 Task: Find connections with filter location Shihezi with filter topic #Industrieswith filter profile language Potuguese with filter current company Legato Health Technologies with filter school ST. THOMAS COLLEGE, THRISSUR with filter industry Hotels and Motels with filter service category Project Management with filter keywords title Wait Staff Manager
Action: Mouse moved to (518, 70)
Screenshot: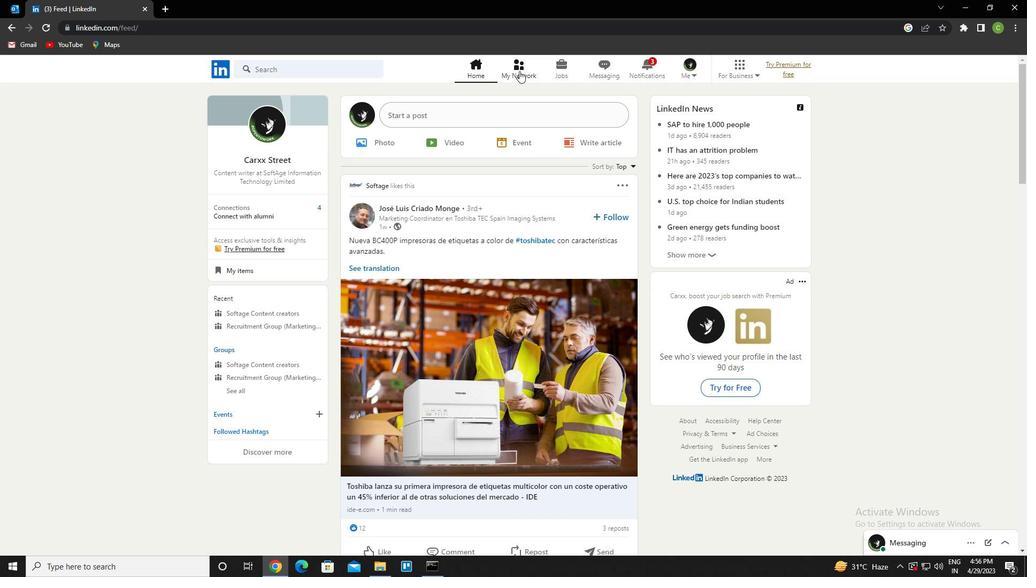
Action: Mouse pressed left at (518, 70)
Screenshot: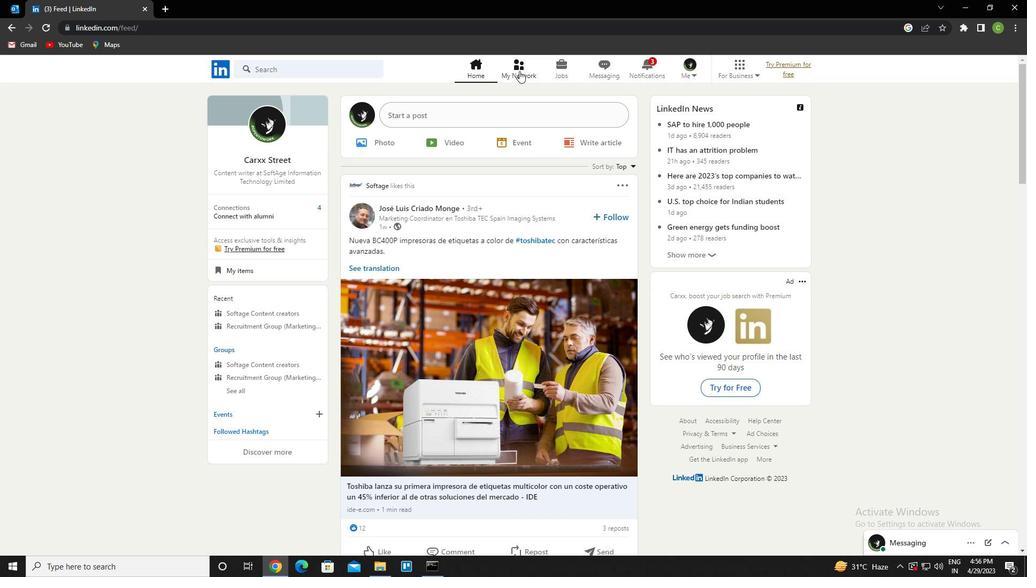 
Action: Mouse moved to (325, 136)
Screenshot: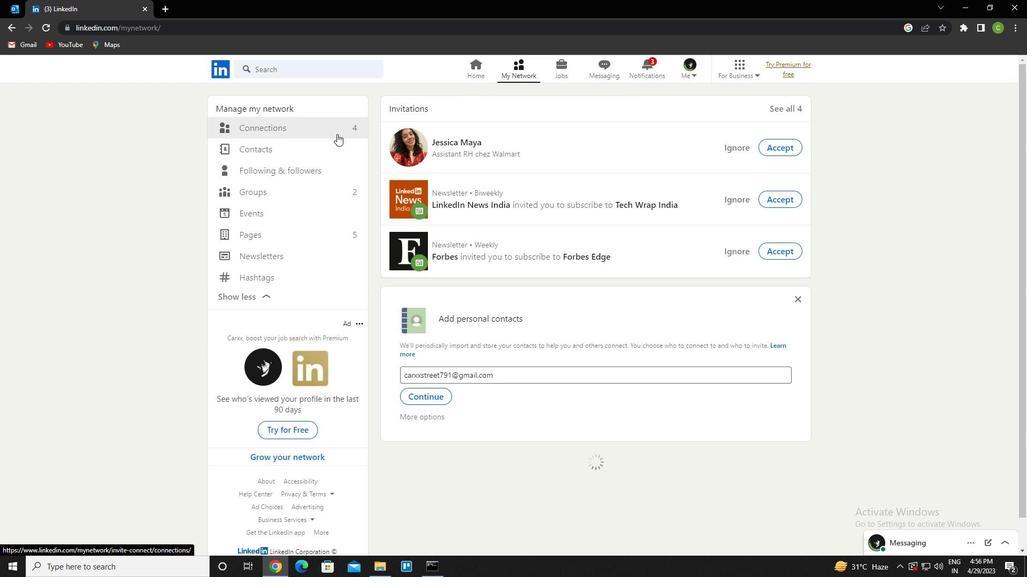 
Action: Mouse pressed left at (325, 136)
Screenshot: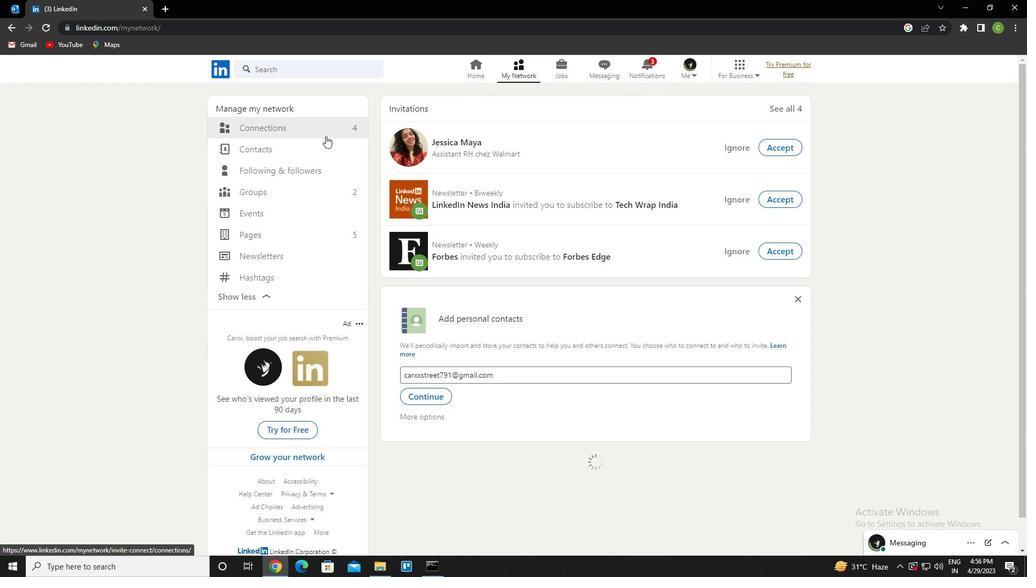 
Action: Mouse moved to (317, 132)
Screenshot: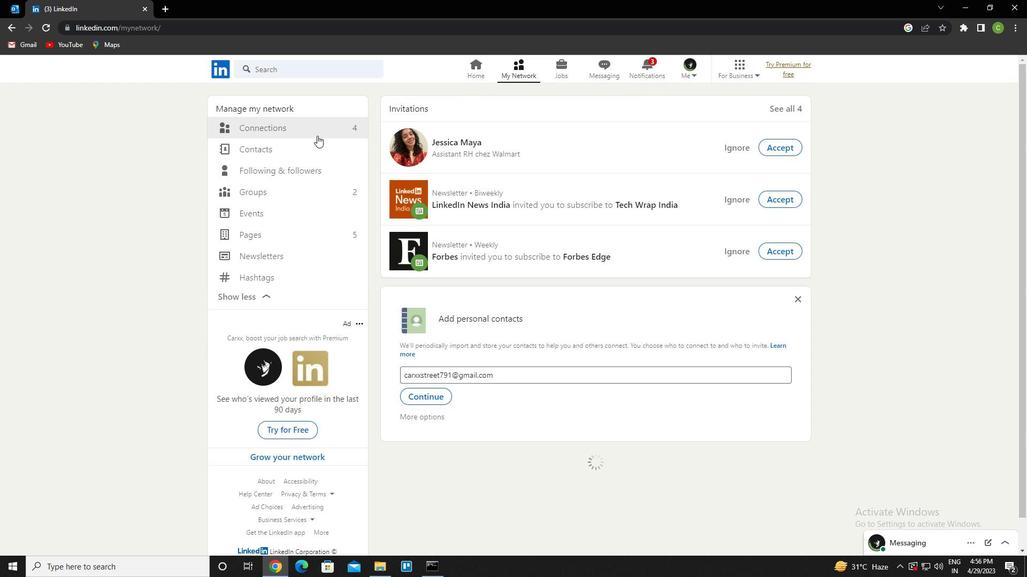 
Action: Mouse pressed left at (317, 132)
Screenshot: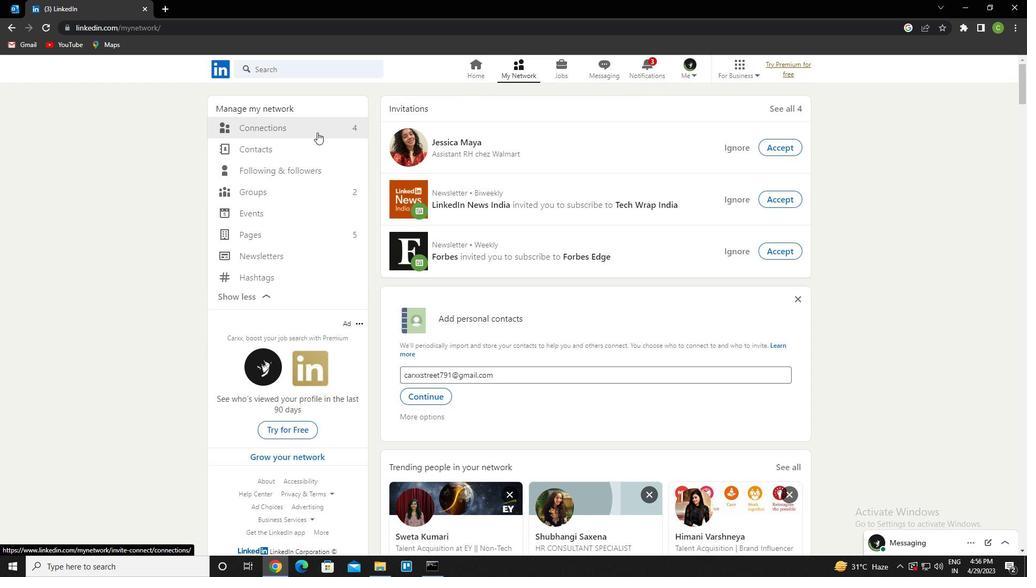 
Action: Mouse moved to (603, 131)
Screenshot: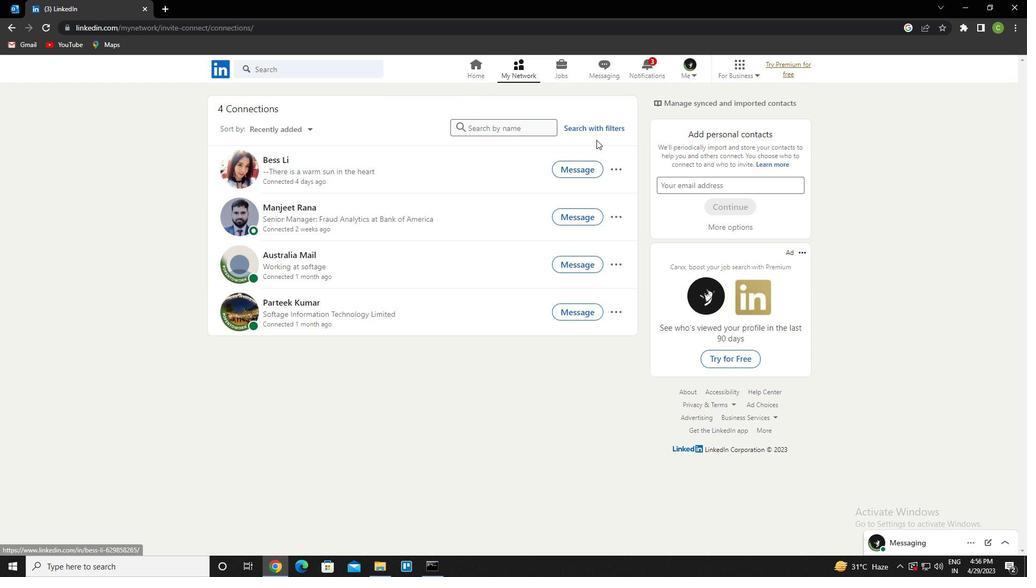 
Action: Mouse pressed left at (603, 131)
Screenshot: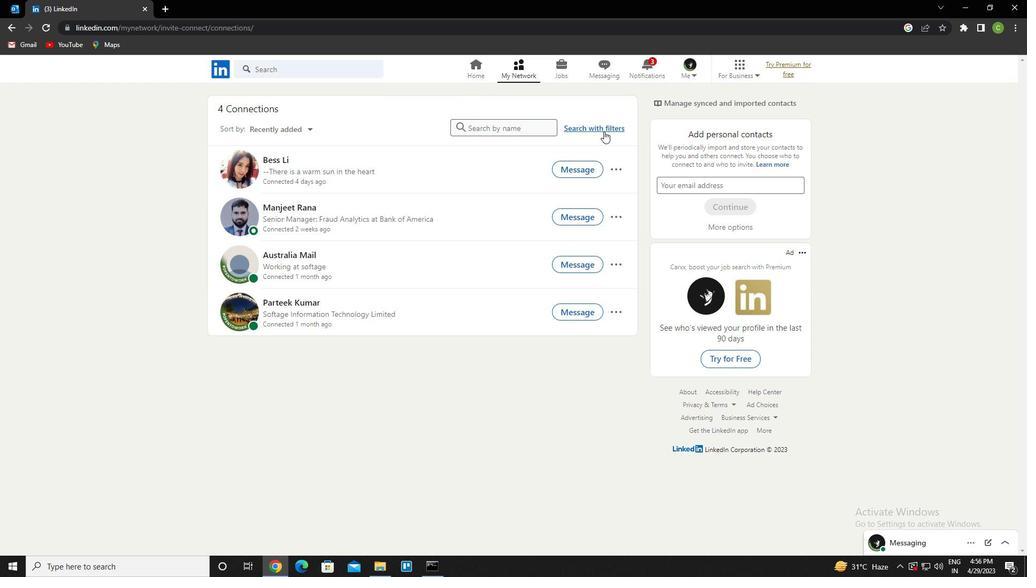 
Action: Mouse moved to (546, 98)
Screenshot: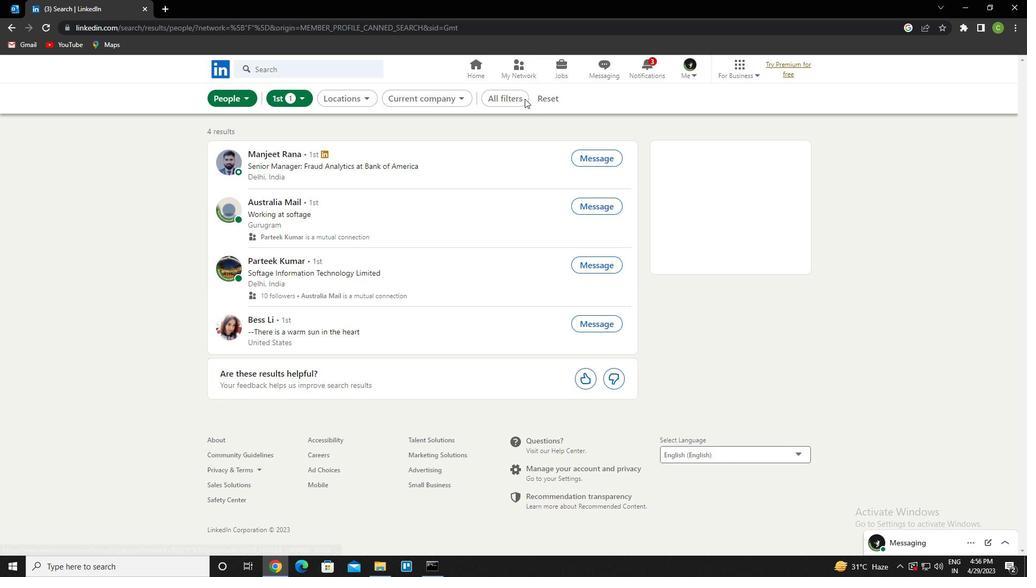 
Action: Mouse pressed left at (546, 98)
Screenshot: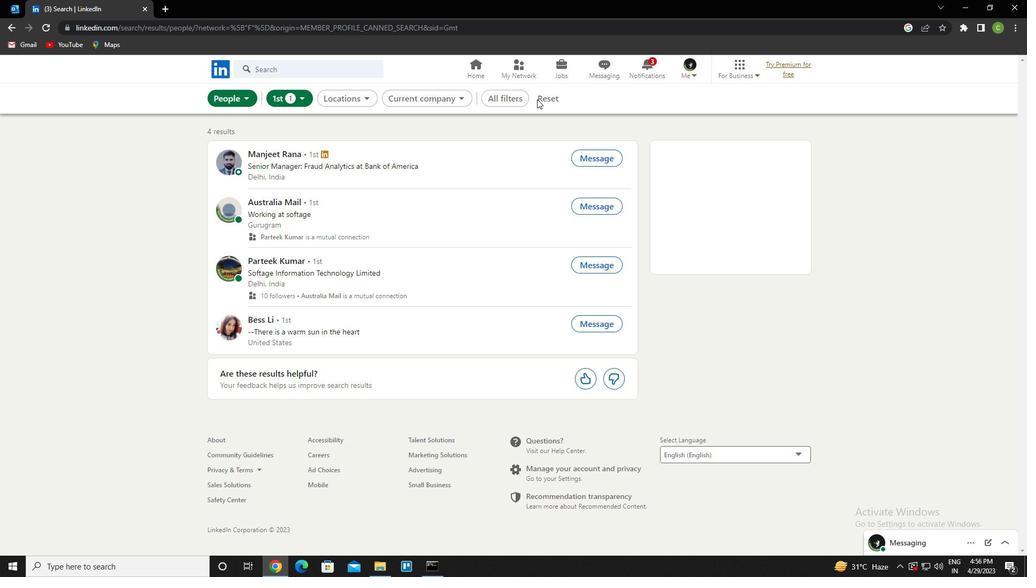 
Action: Mouse moved to (551, 97)
Screenshot: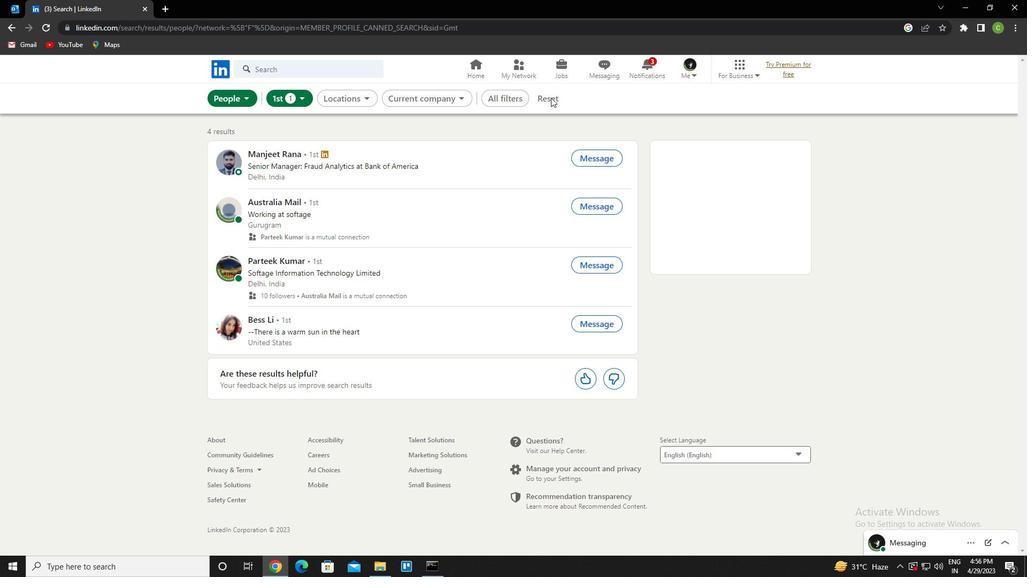 
Action: Mouse pressed left at (551, 97)
Screenshot: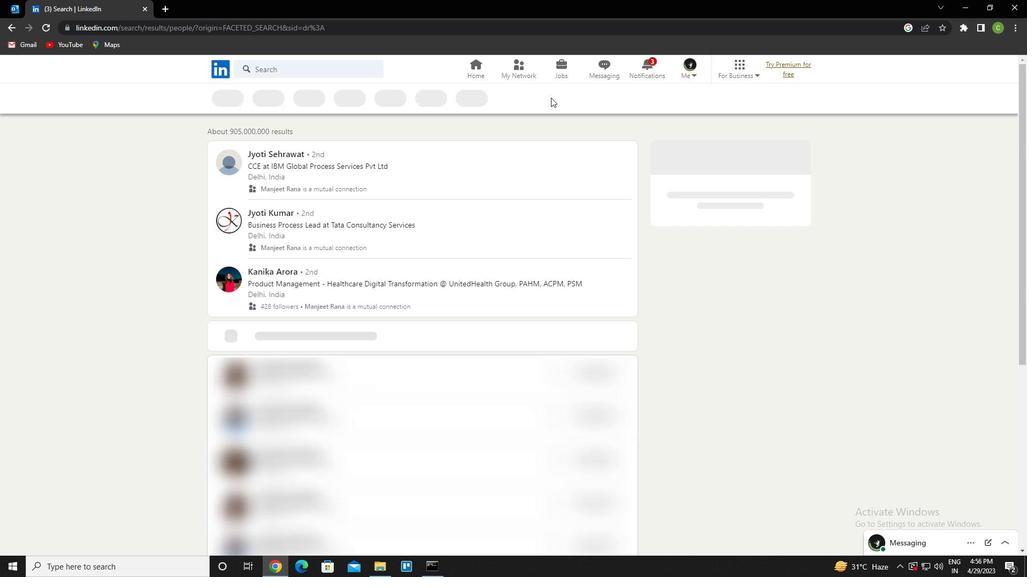 
Action: Mouse moved to (905, 401)
Screenshot: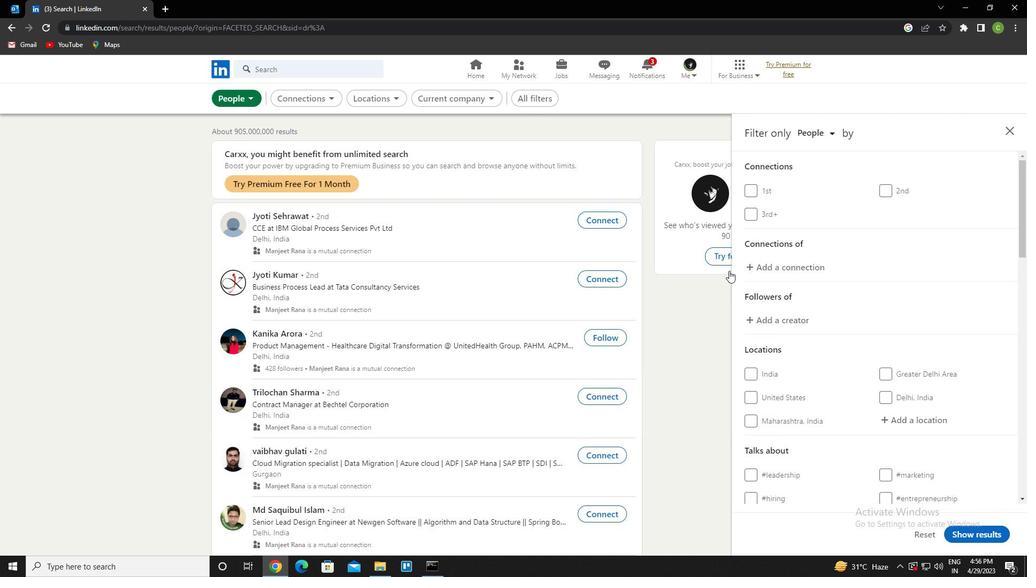 
Action: Mouse scrolled (905, 400) with delta (0, 0)
Screenshot: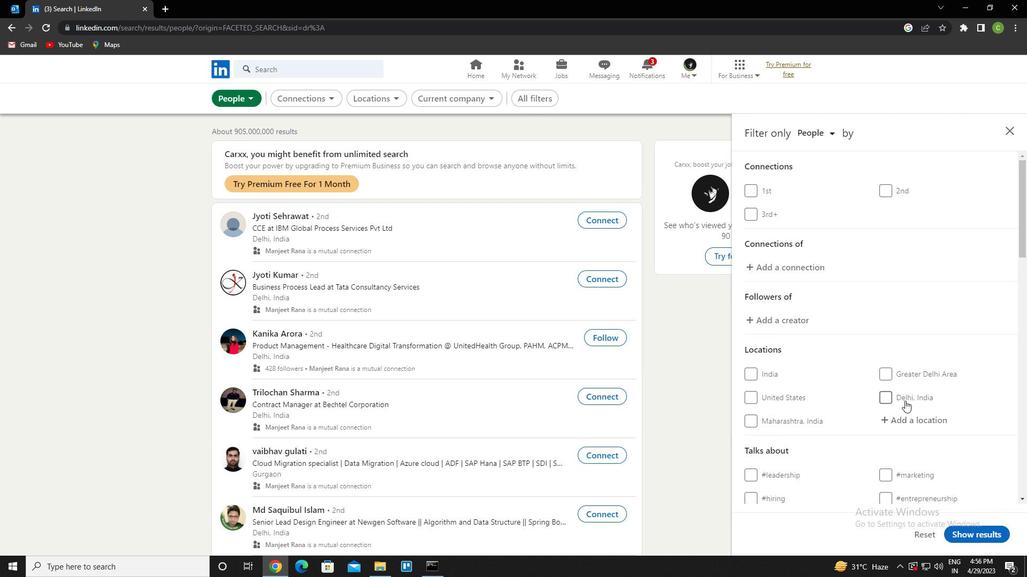
Action: Mouse scrolled (905, 400) with delta (0, 0)
Screenshot: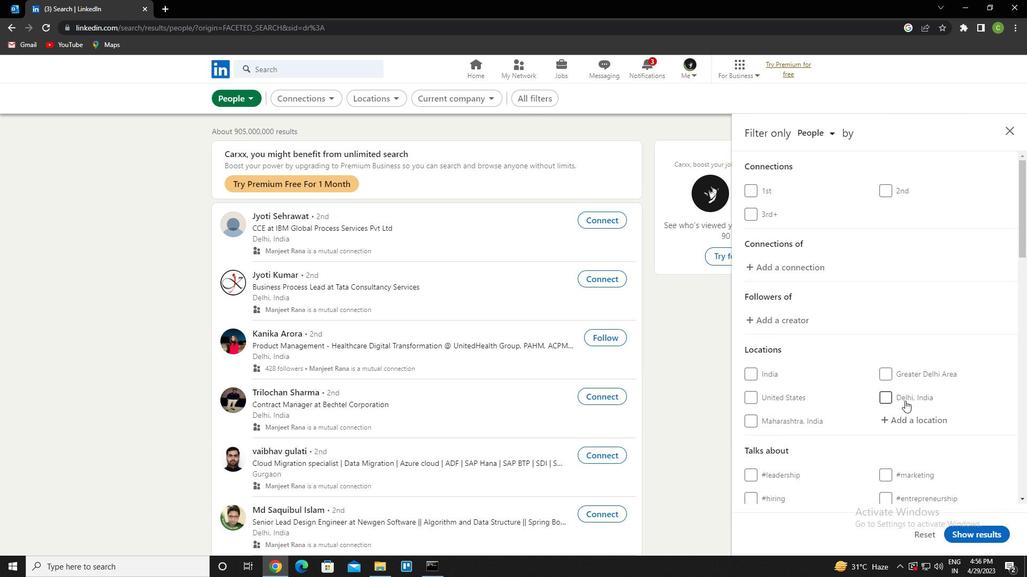 
Action: Mouse moved to (923, 314)
Screenshot: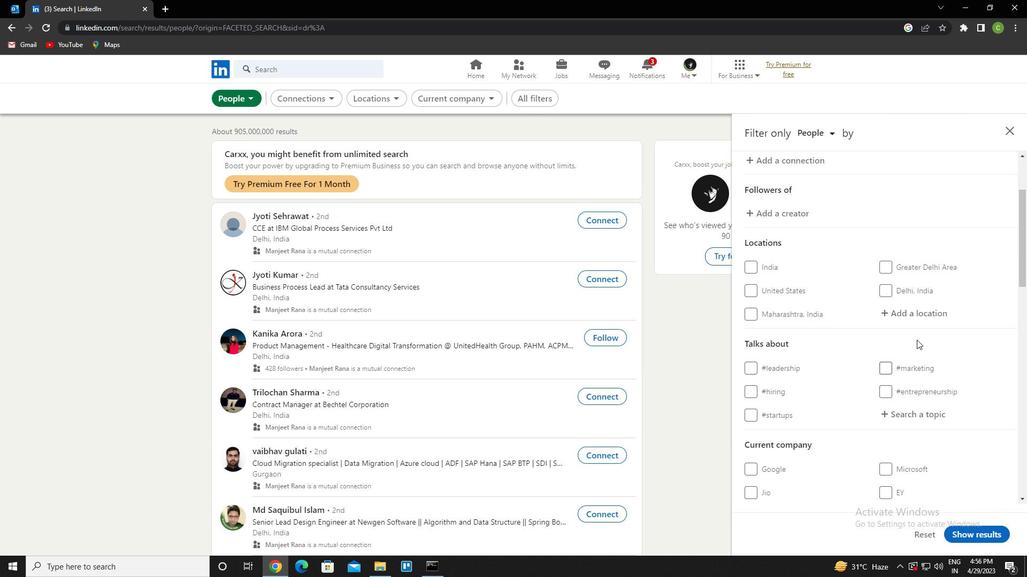 
Action: Mouse pressed left at (923, 314)
Screenshot: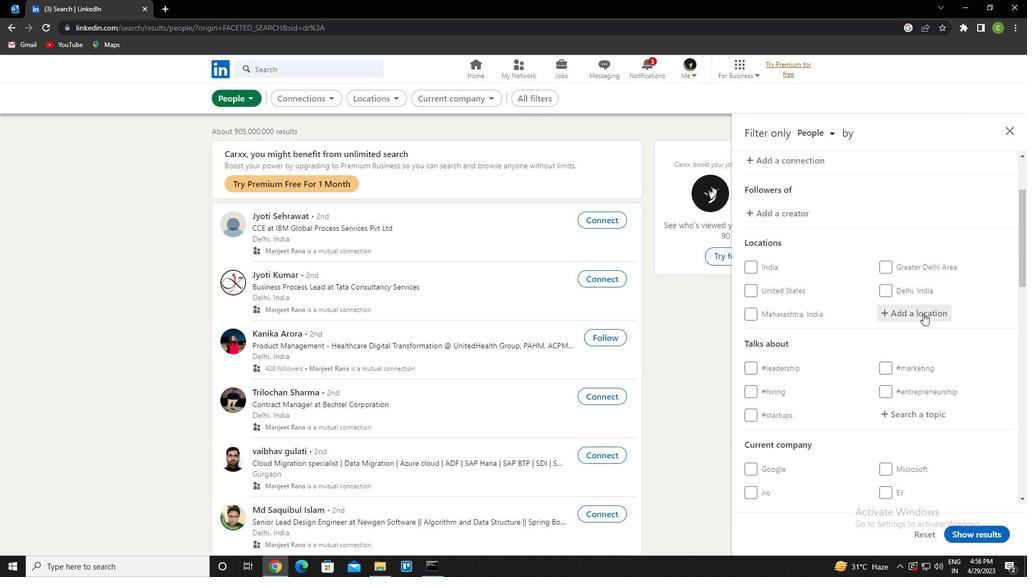
Action: Key pressed <Key.caps_lock>s<Key.caps_lock>hihezi<Key.down><Key.enter>
Screenshot: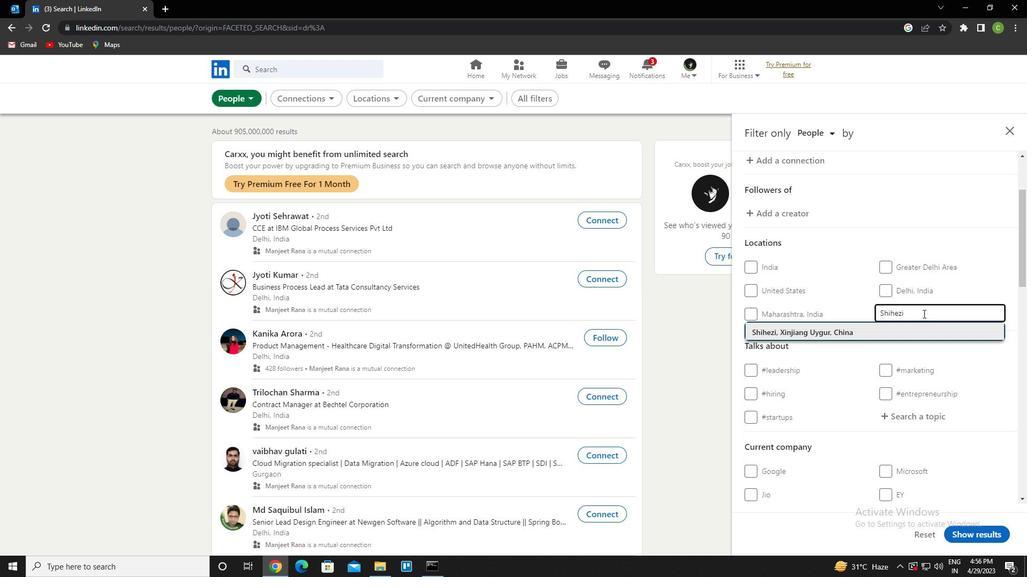 
Action: Mouse scrolled (923, 313) with delta (0, 0)
Screenshot: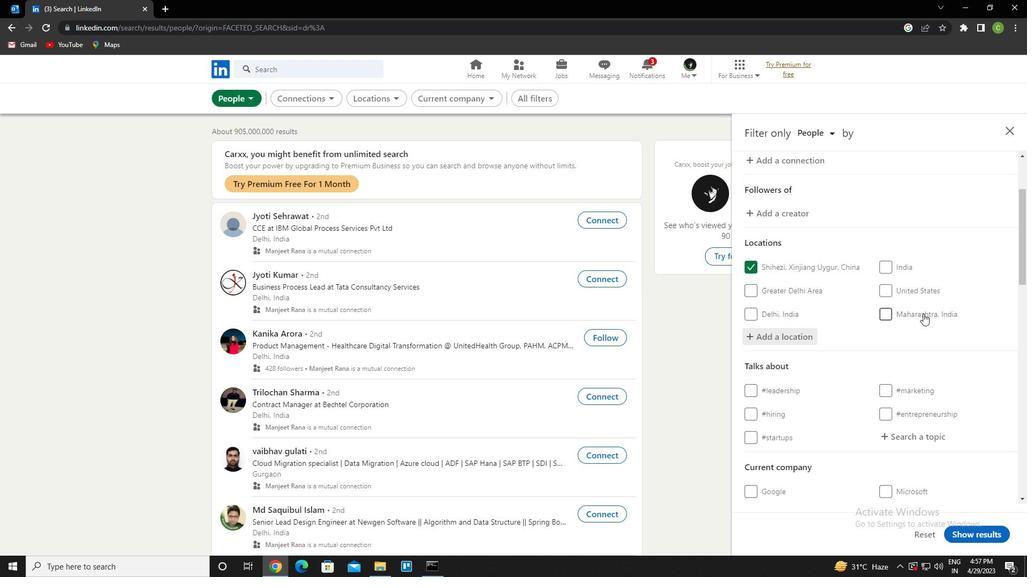 
Action: Mouse moved to (924, 385)
Screenshot: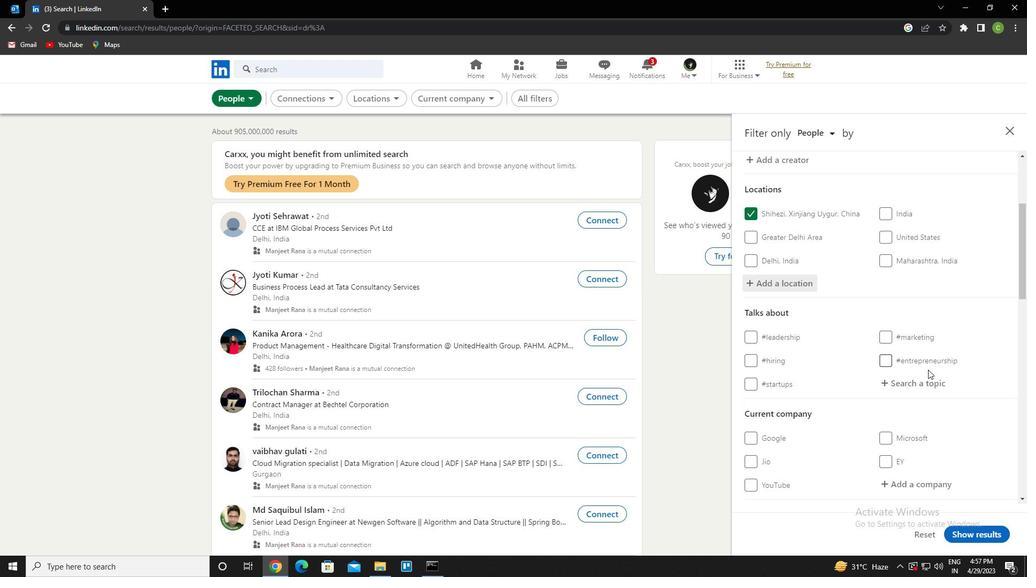 
Action: Mouse pressed left at (924, 385)
Screenshot: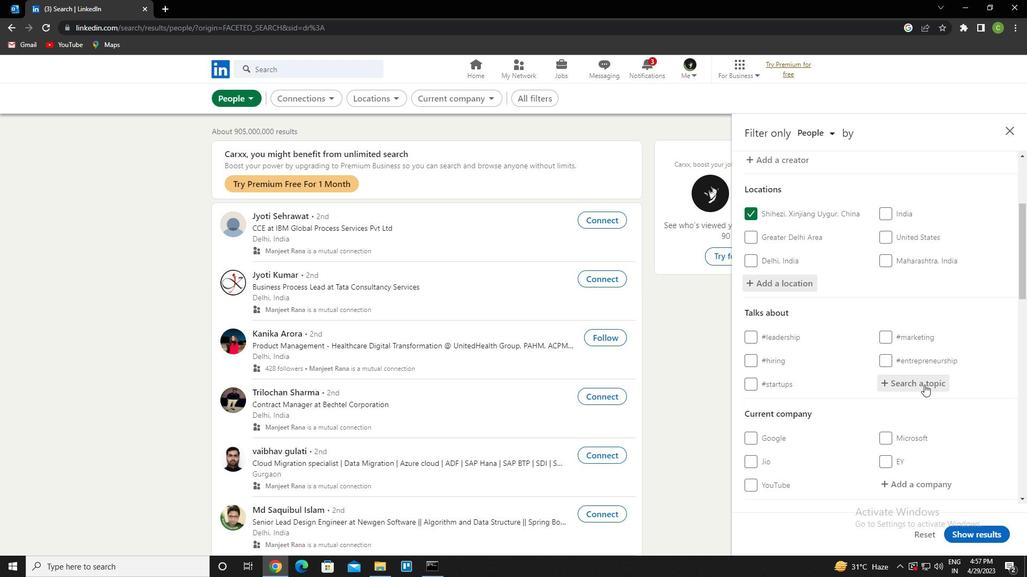 
Action: Key pressed indust<Key.down><Key.down>ries<Key.down><Key.enter>
Screenshot: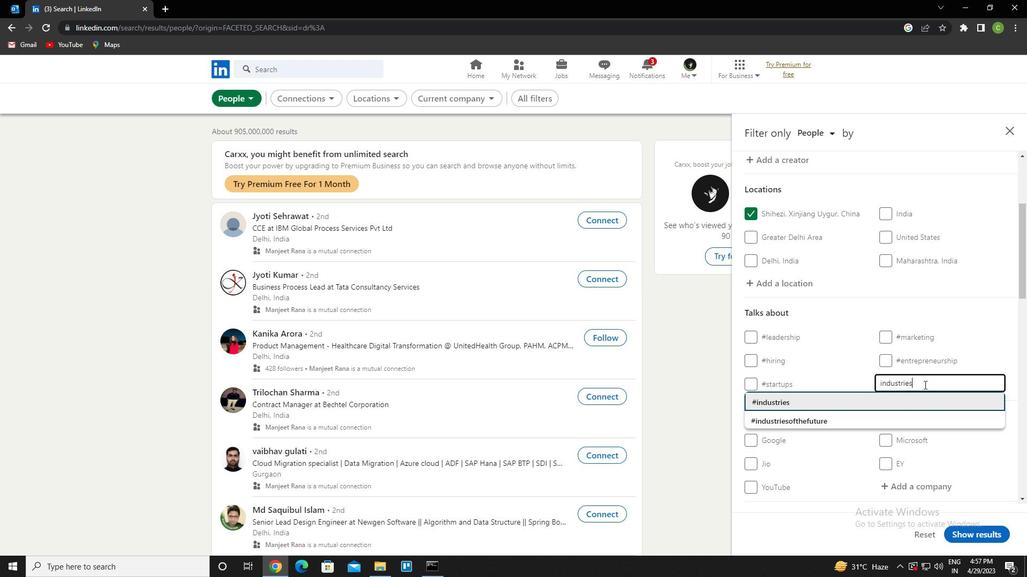 
Action: Mouse scrolled (924, 384) with delta (0, 0)
Screenshot: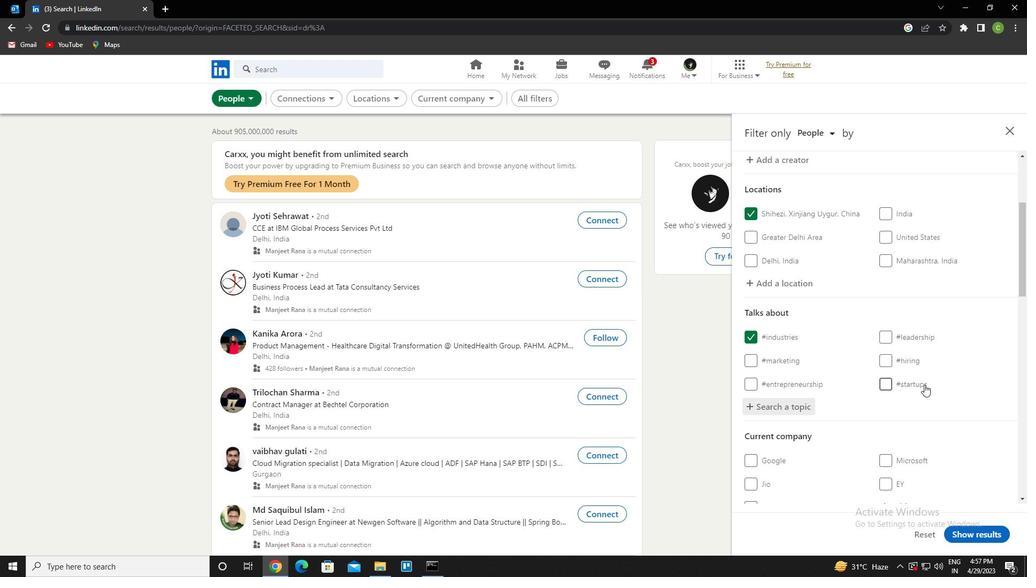 
Action: Mouse moved to (924, 385)
Screenshot: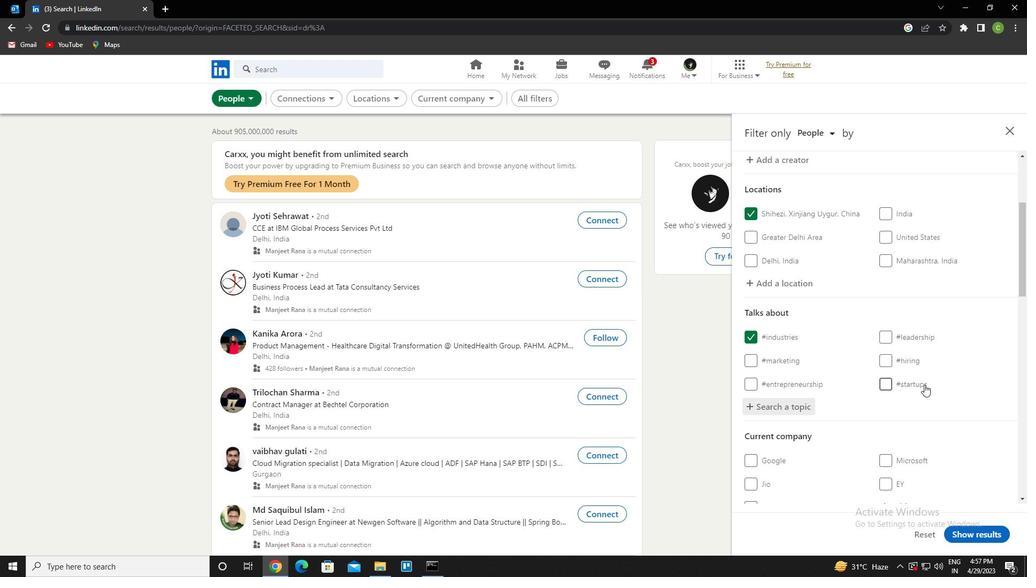 
Action: Mouse scrolled (924, 384) with delta (0, 0)
Screenshot: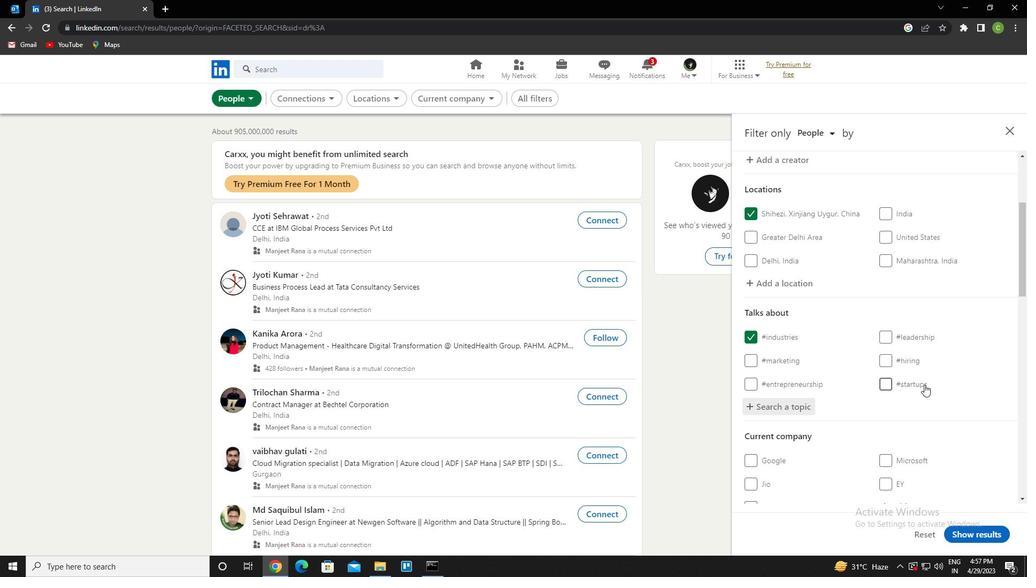 
Action: Mouse scrolled (924, 384) with delta (0, 0)
Screenshot: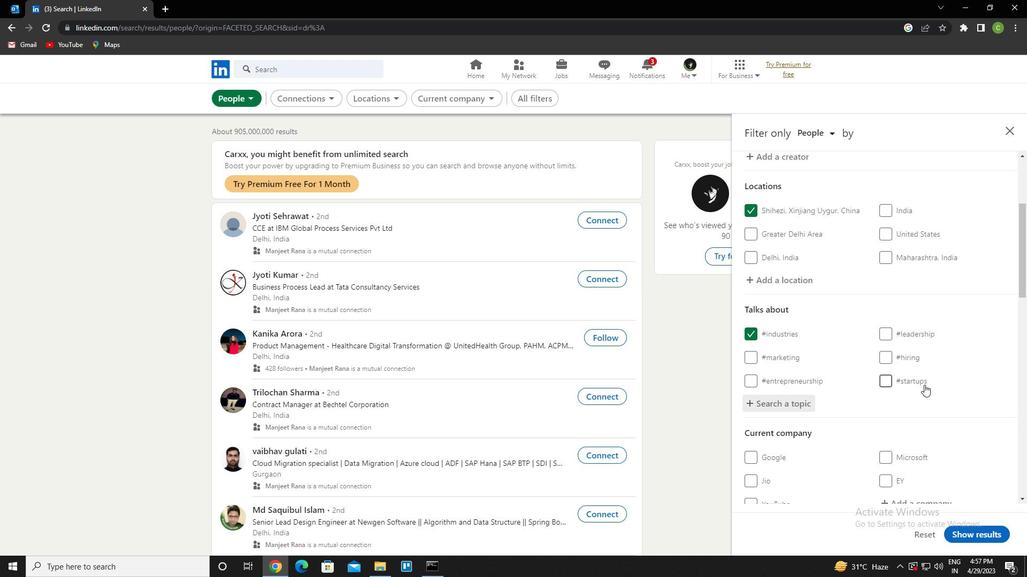 
Action: Mouse scrolled (924, 384) with delta (0, 0)
Screenshot: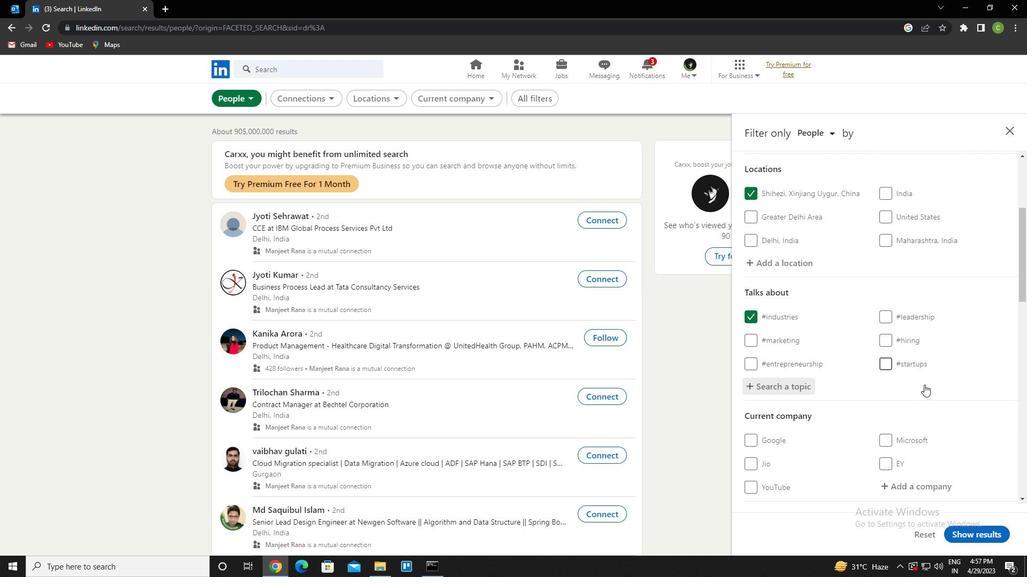 
Action: Mouse scrolled (924, 384) with delta (0, 0)
Screenshot: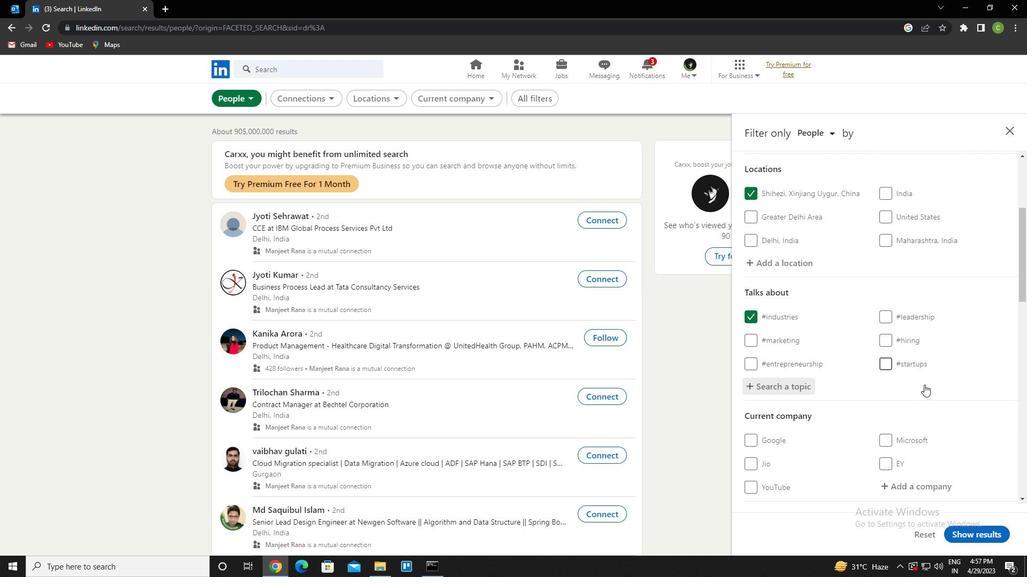 
Action: Mouse scrolled (924, 384) with delta (0, 0)
Screenshot: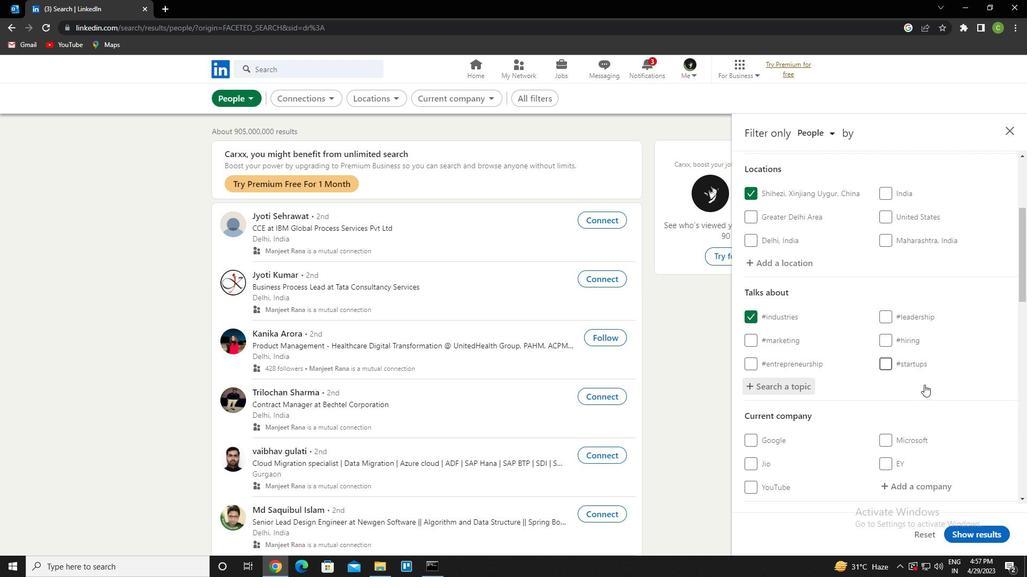 
Action: Mouse scrolled (924, 384) with delta (0, 0)
Screenshot: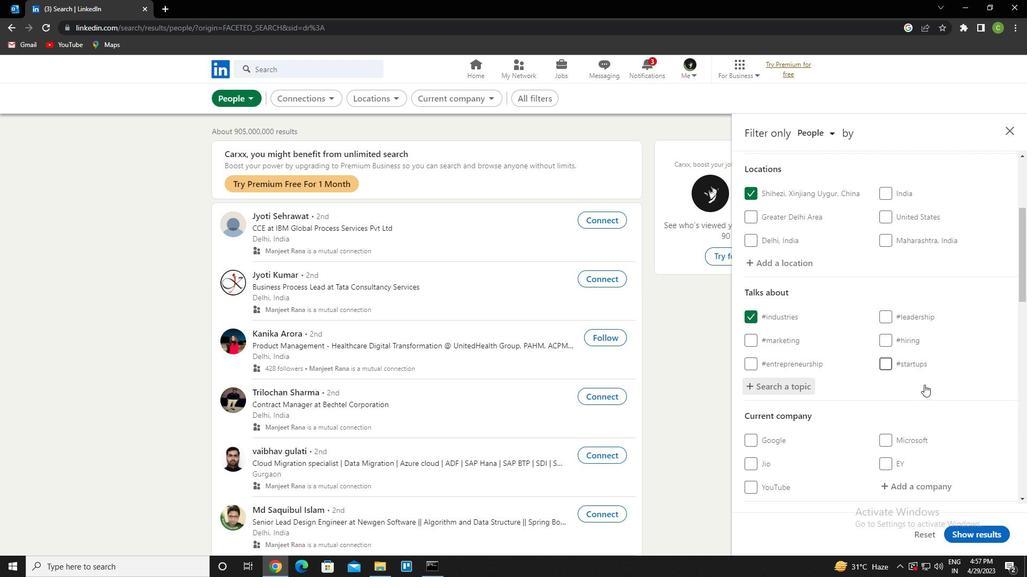 
Action: Mouse scrolled (924, 384) with delta (0, 0)
Screenshot: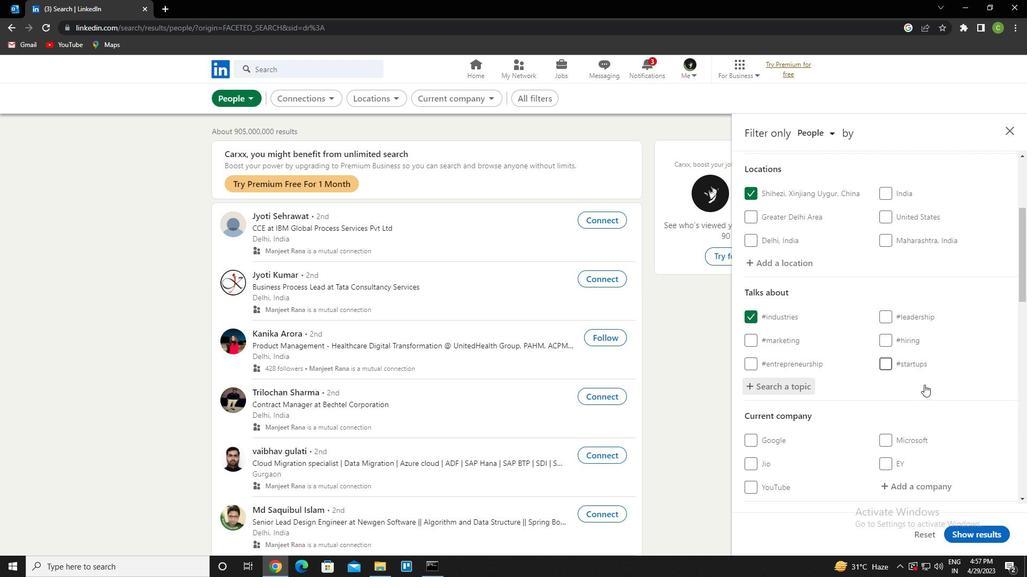 
Action: Mouse scrolled (924, 384) with delta (0, 0)
Screenshot: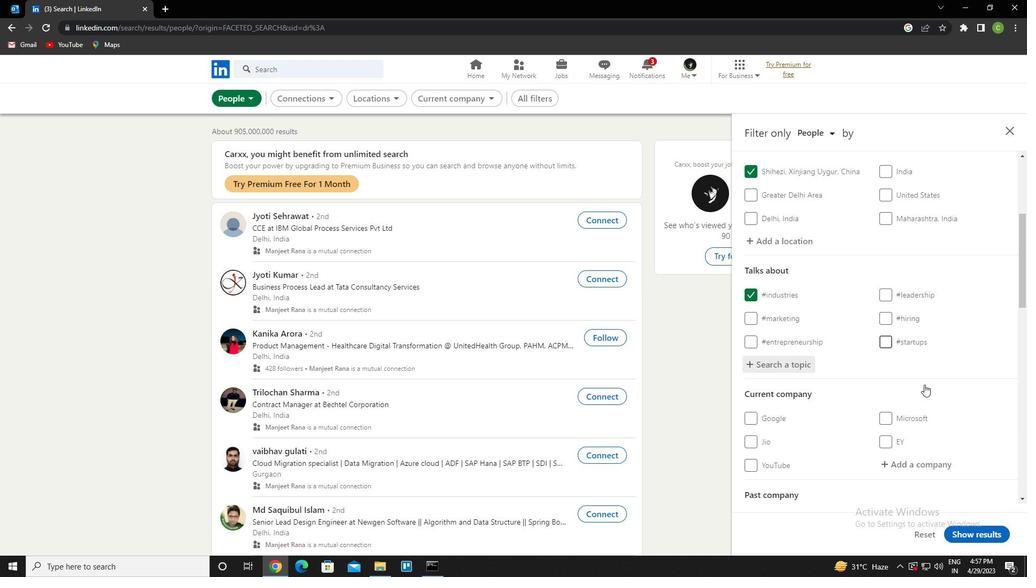 
Action: Mouse moved to (889, 425)
Screenshot: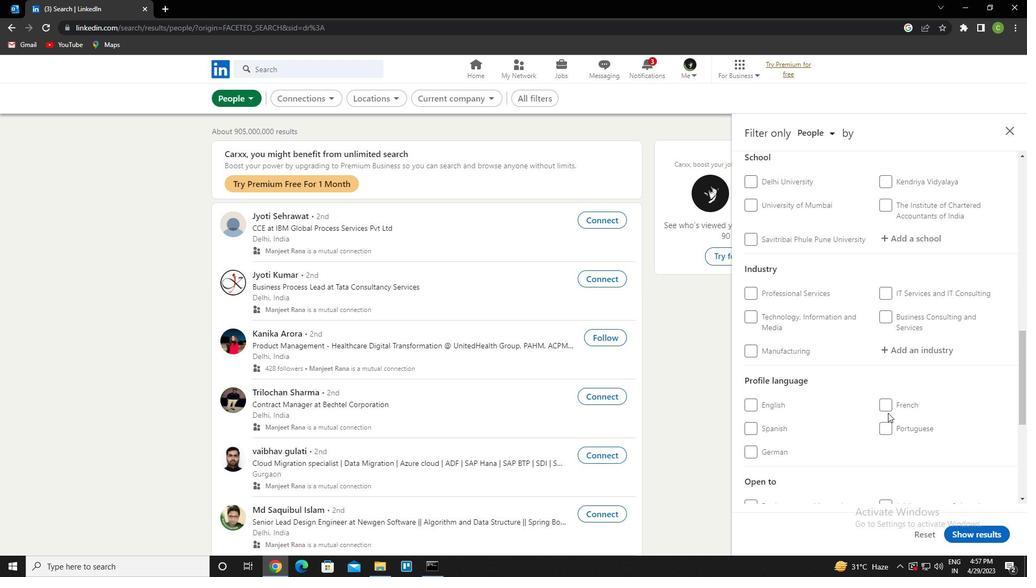 
Action: Mouse pressed left at (889, 425)
Screenshot: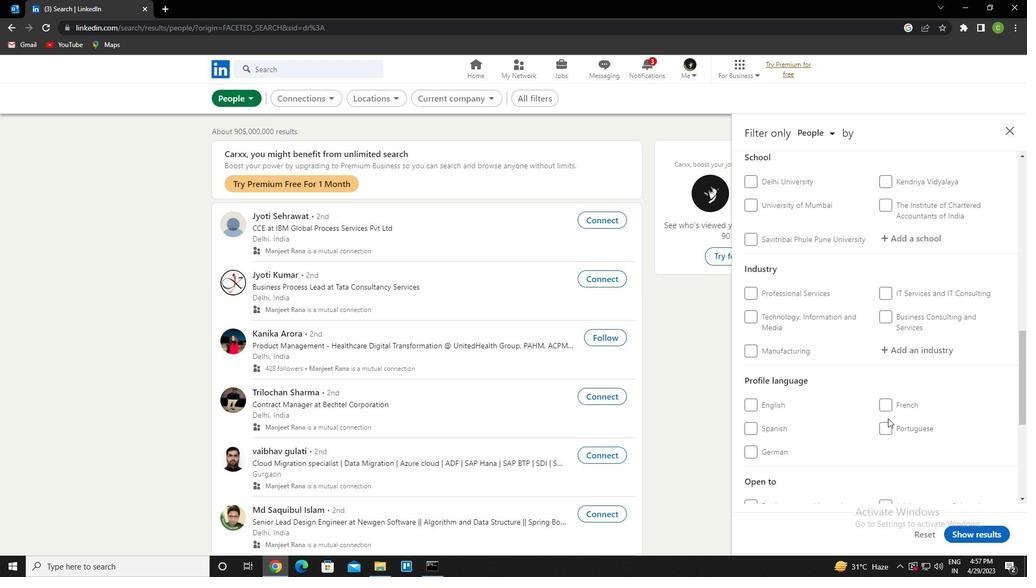
Action: Mouse moved to (889, 424)
Screenshot: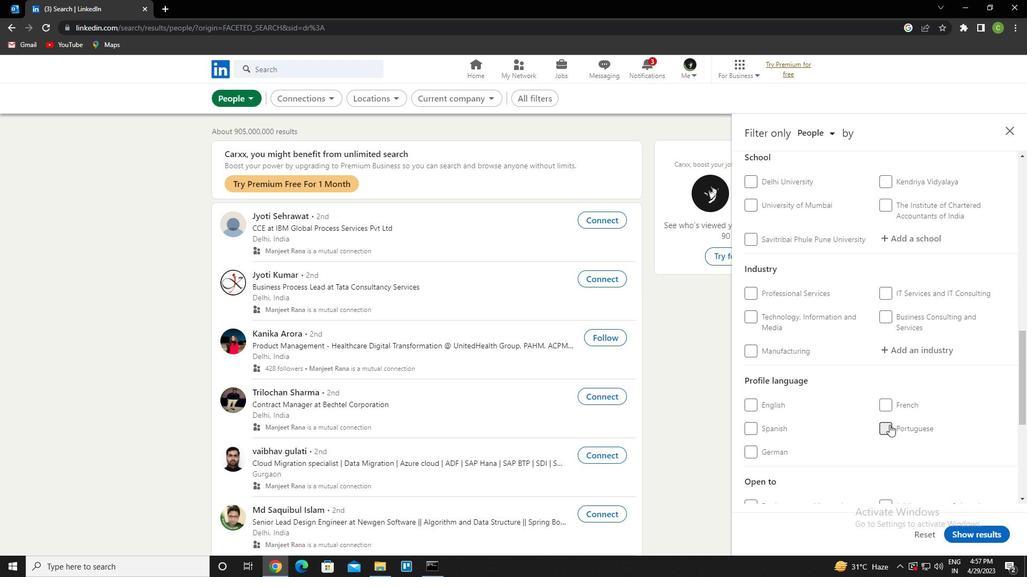 
Action: Mouse scrolled (889, 425) with delta (0, 0)
Screenshot: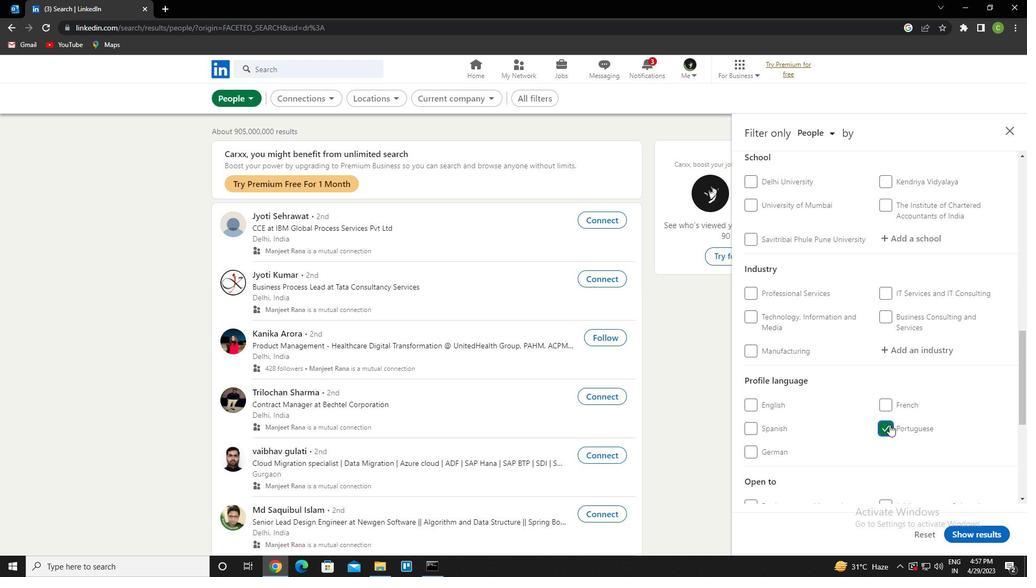 
Action: Mouse scrolled (889, 425) with delta (0, 0)
Screenshot: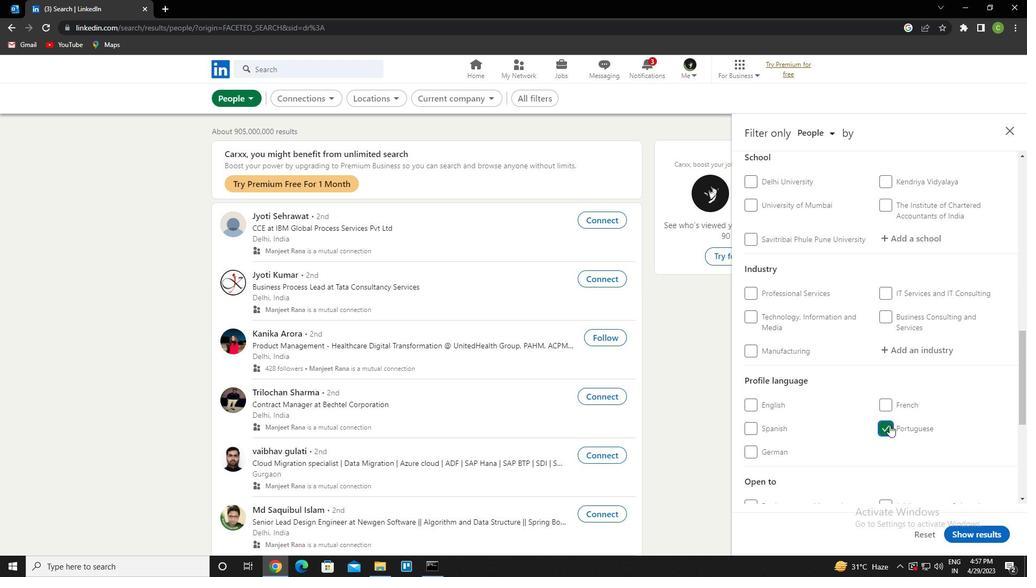 
Action: Mouse scrolled (889, 425) with delta (0, 0)
Screenshot: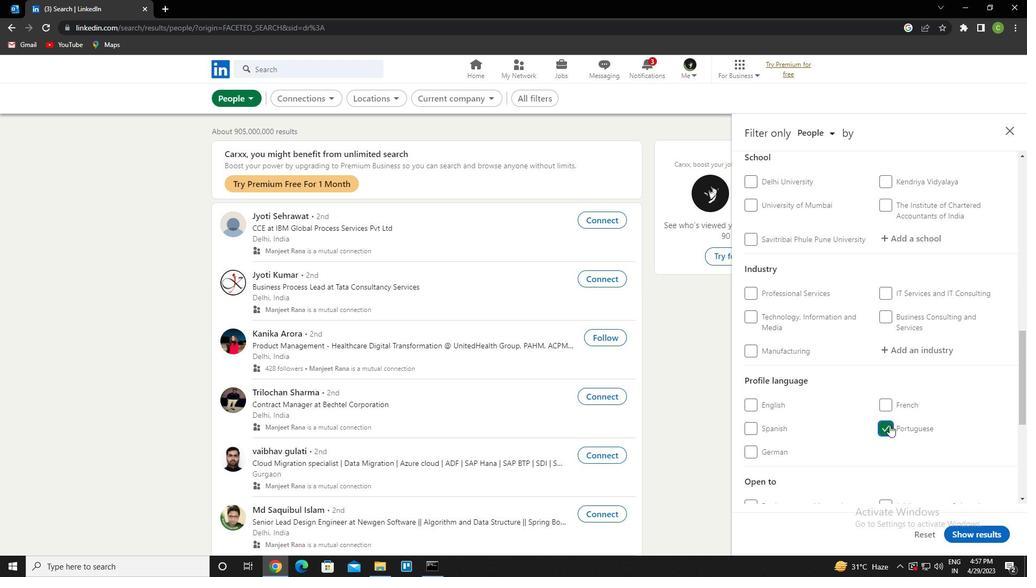 
Action: Mouse scrolled (889, 425) with delta (0, 0)
Screenshot: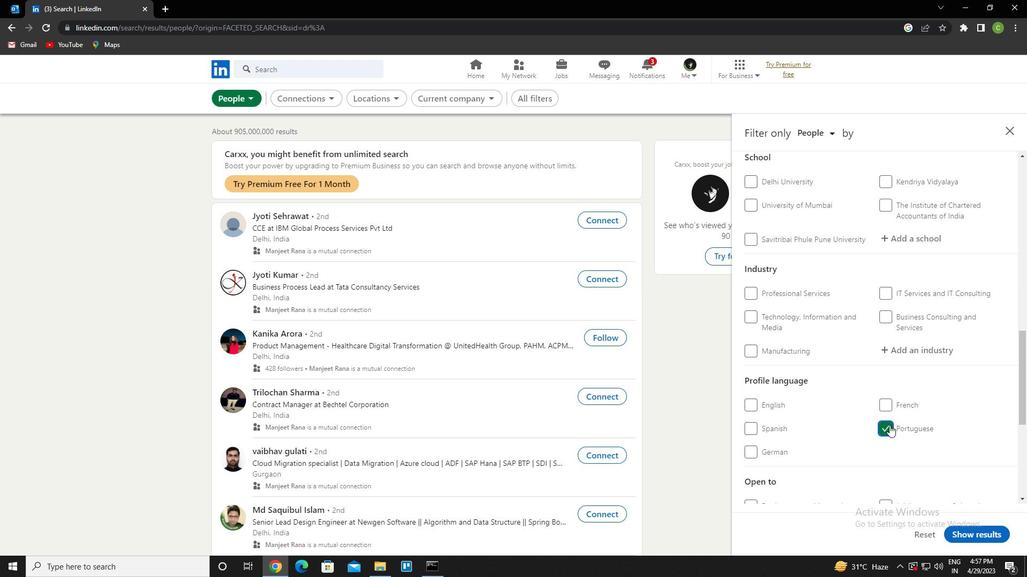 
Action: Mouse scrolled (889, 425) with delta (0, 0)
Screenshot: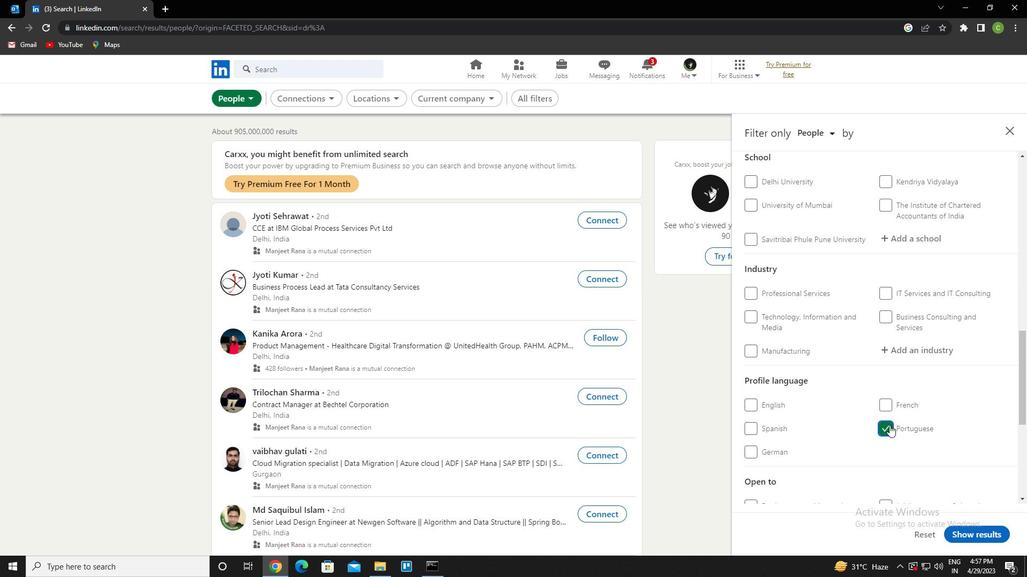 
Action: Mouse moved to (889, 423)
Screenshot: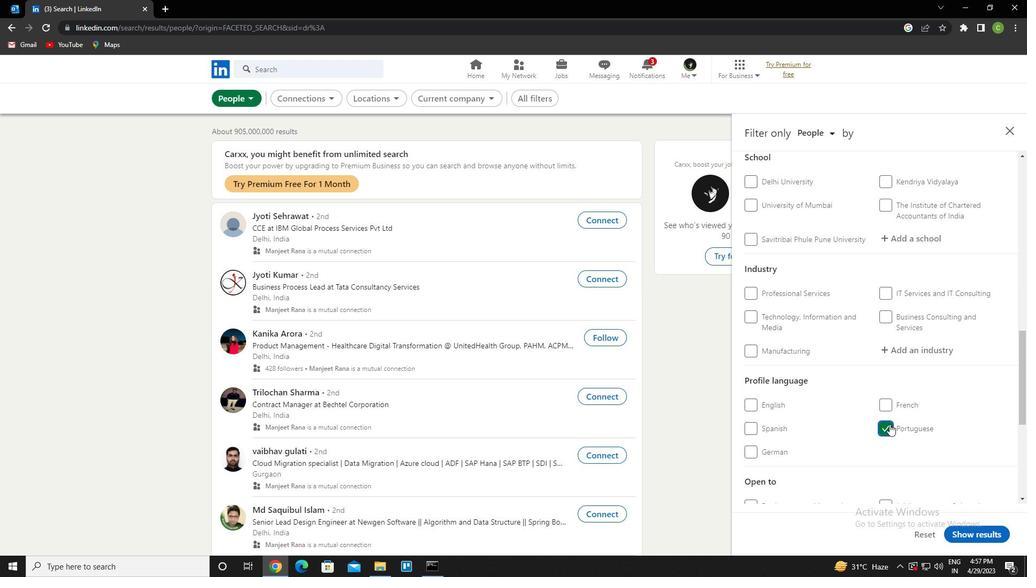 
Action: Mouse scrolled (889, 424) with delta (0, 0)
Screenshot: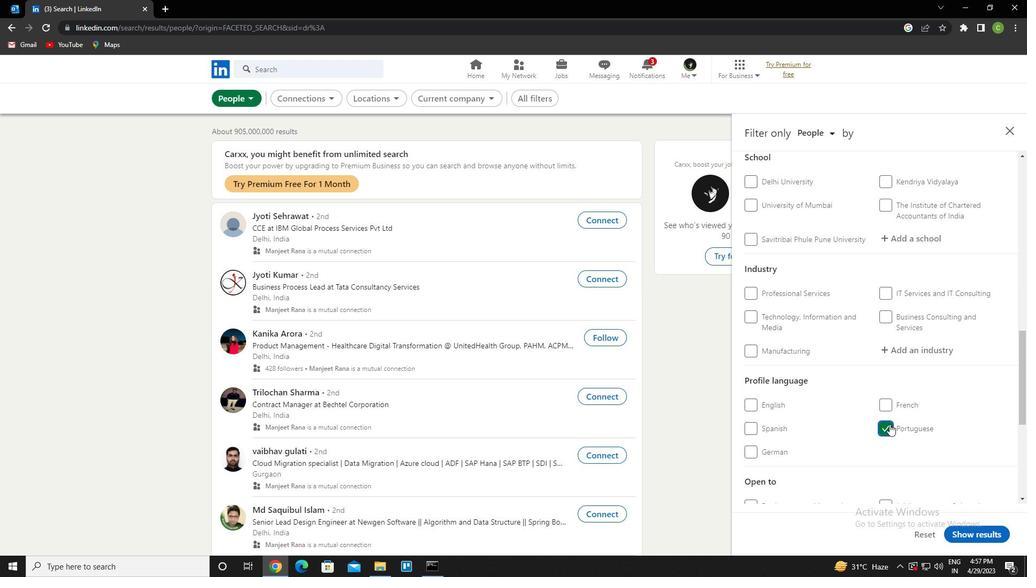 
Action: Mouse moved to (914, 349)
Screenshot: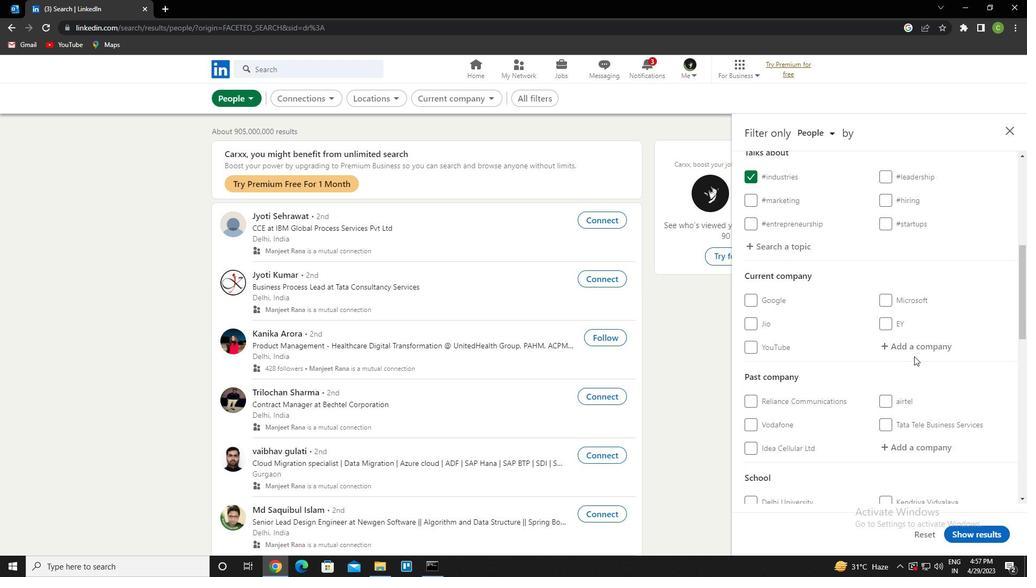
Action: Mouse pressed left at (914, 349)
Screenshot: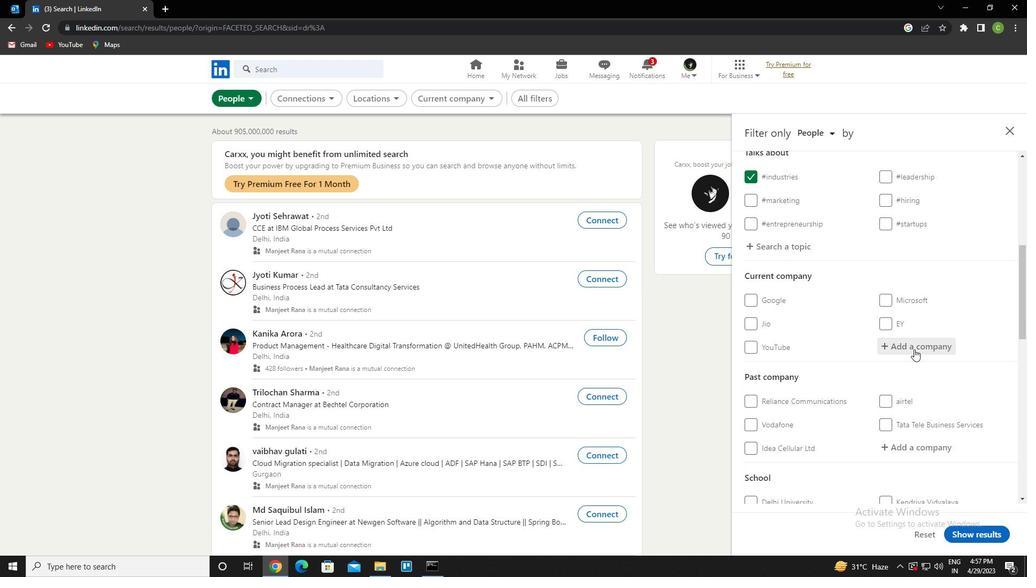 
Action: Key pressed <Key.caps_lock>l<Key.caps_lock>egato<Key.down><Key.enter>
Screenshot: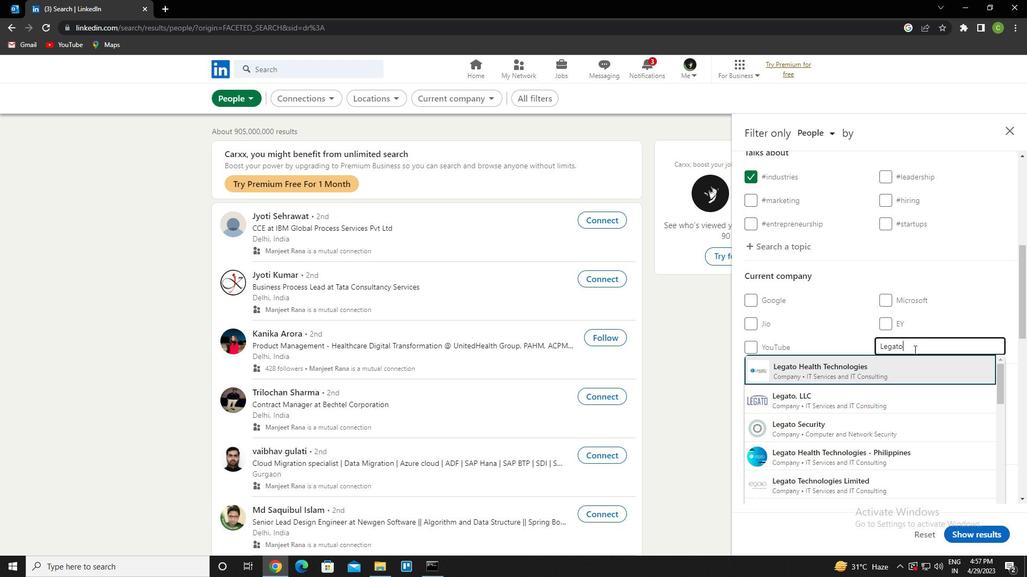 
Action: Mouse moved to (888, 328)
Screenshot: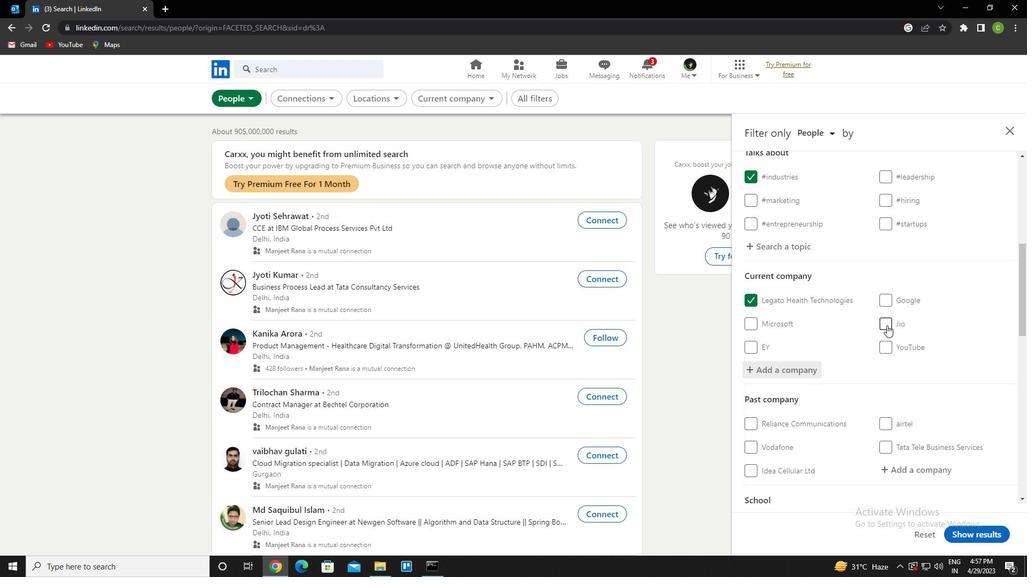 
Action: Mouse scrolled (888, 327) with delta (0, 0)
Screenshot: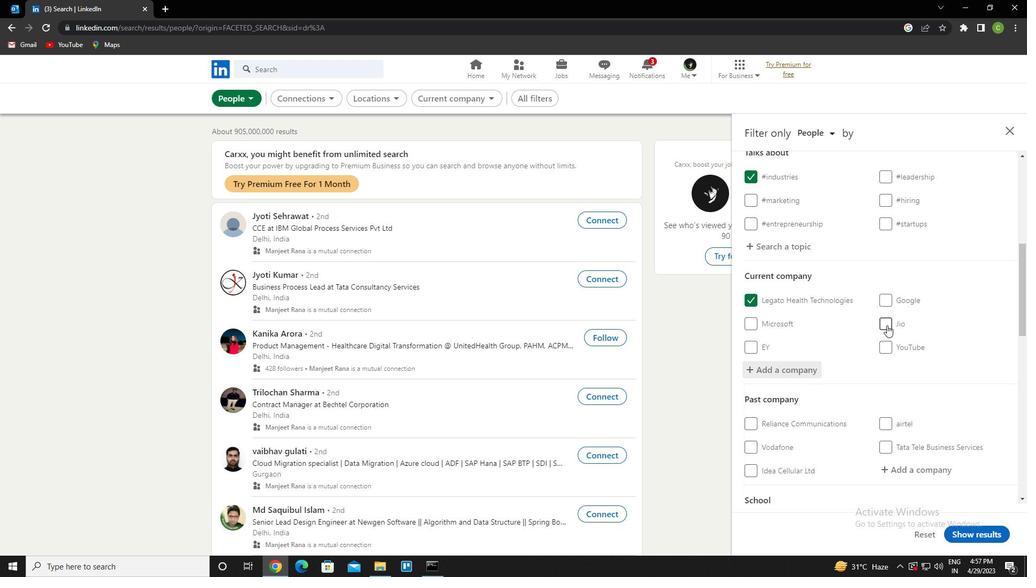 
Action: Mouse scrolled (888, 327) with delta (0, 0)
Screenshot: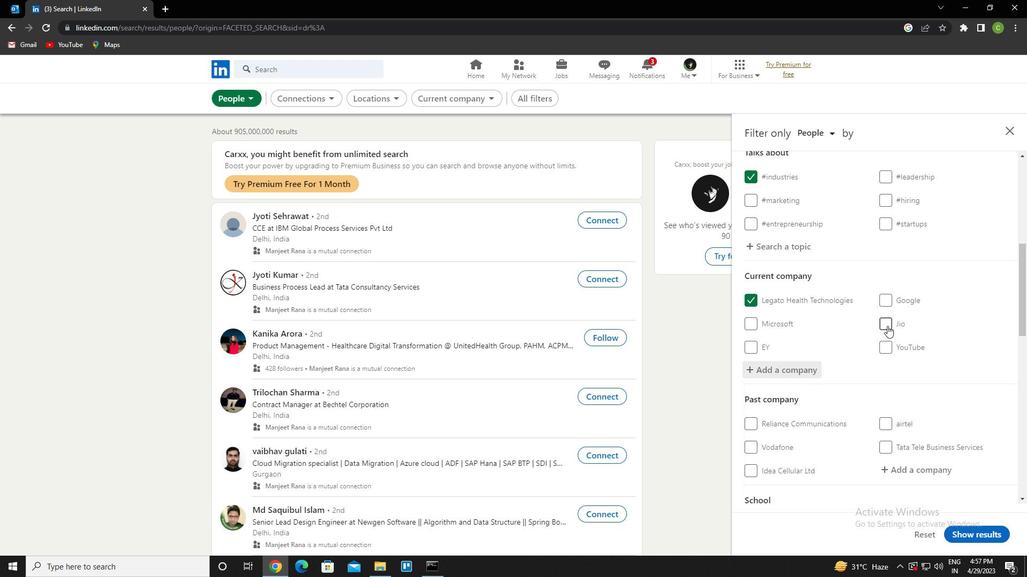 
Action: Mouse moved to (905, 423)
Screenshot: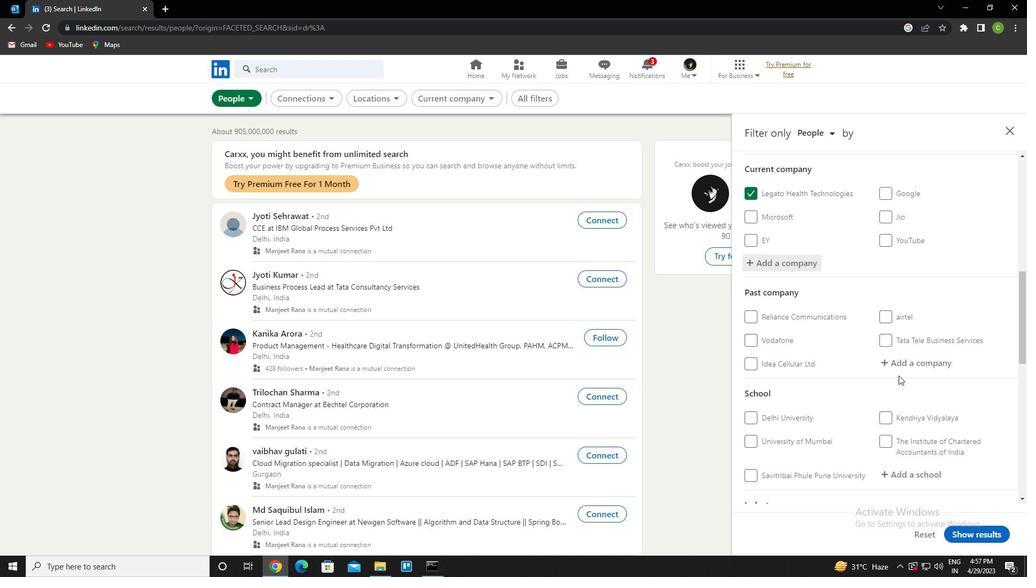 
Action: Mouse scrolled (905, 423) with delta (0, 0)
Screenshot: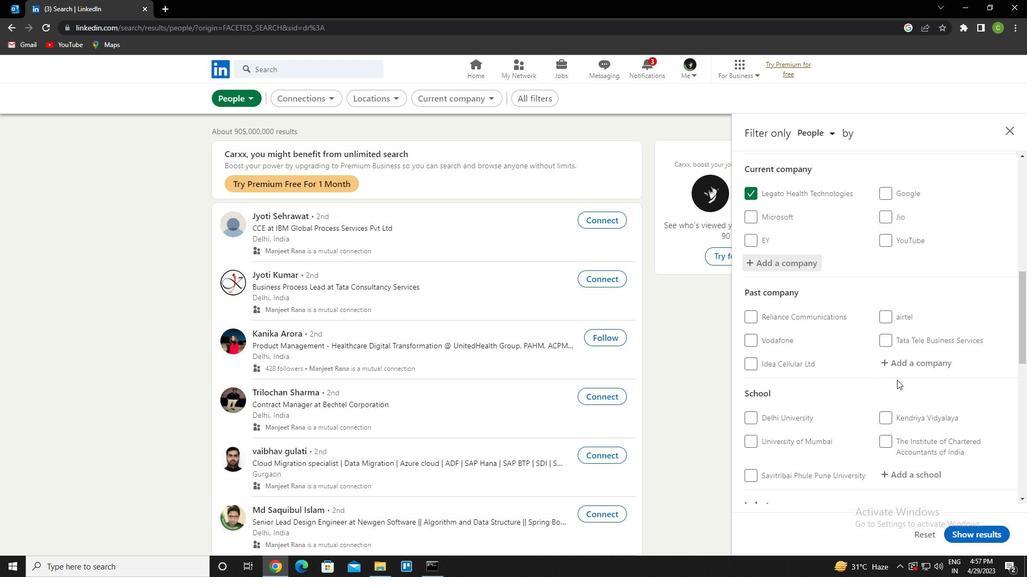 
Action: Mouse scrolled (905, 423) with delta (0, 0)
Screenshot: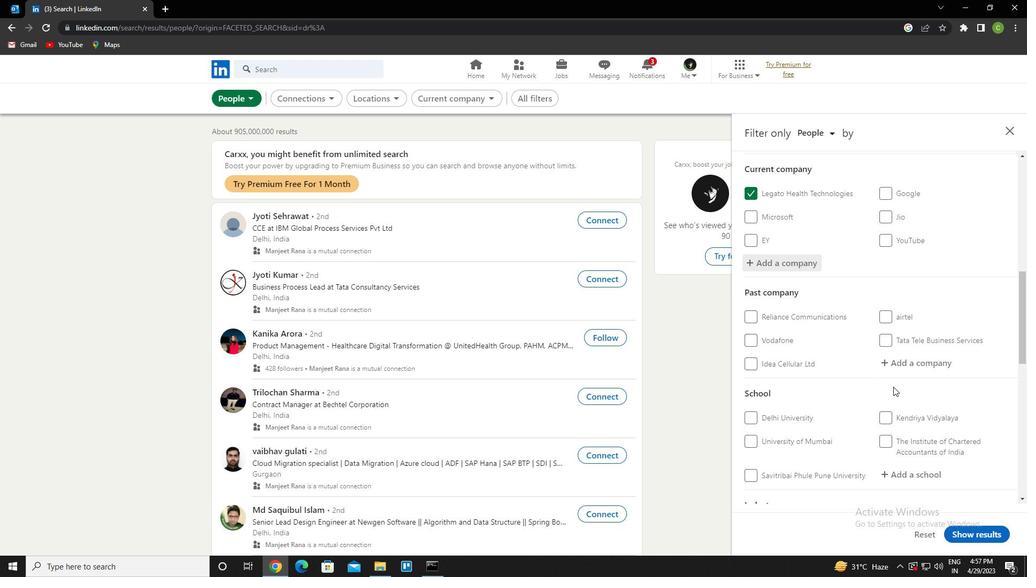 
Action: Mouse scrolled (905, 423) with delta (0, 0)
Screenshot: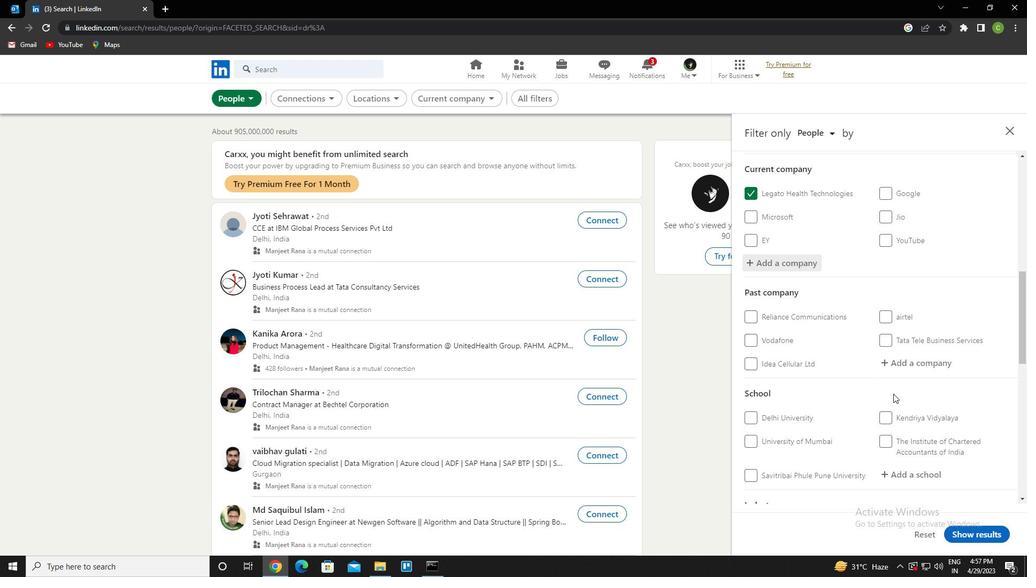 
Action: Mouse moved to (911, 314)
Screenshot: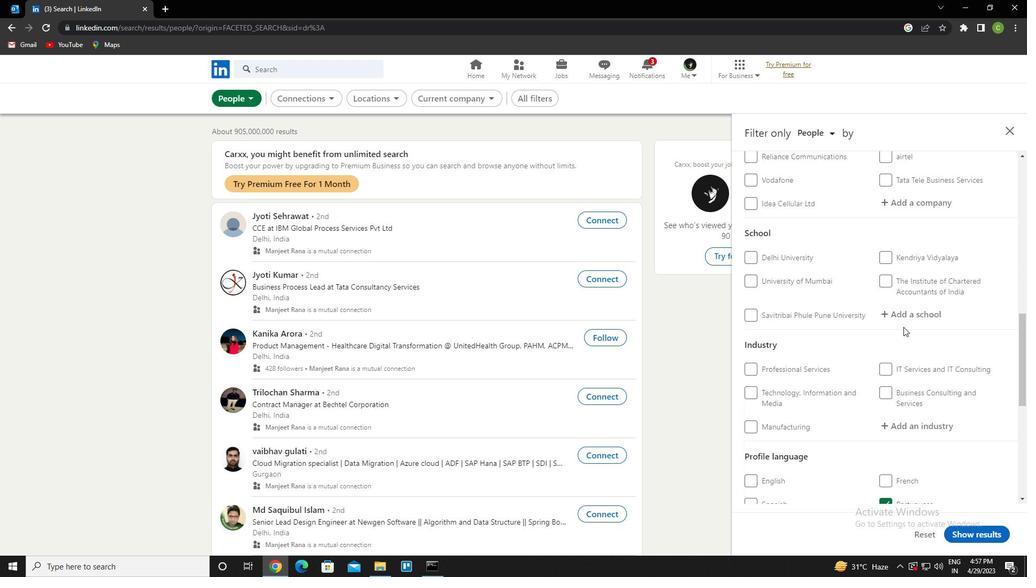 
Action: Mouse pressed left at (911, 314)
Screenshot: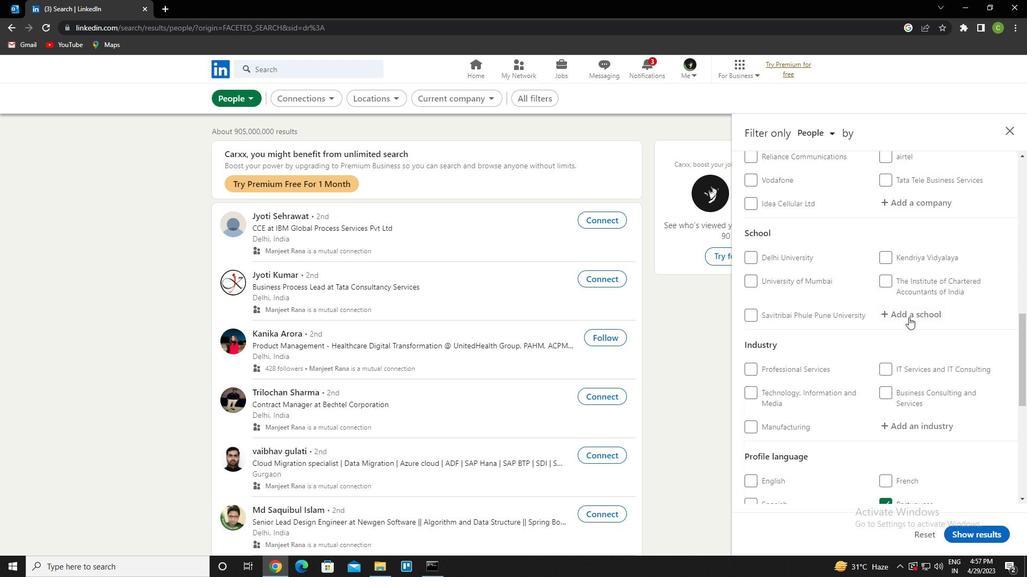 
Action: Key pressed <Key.caps_lock>s<Key.caps_lock>t.<Key.space><Key.caps_lock>thomas<Key.down><Key.down><Key.down><Key.down><Key.down><Key.down><Key.down><Key.down><Key.down><Key.down><Key.down><Key.down><Key.down><Key.down><Key.down><Key.down><Key.down><Key.enter>
Screenshot: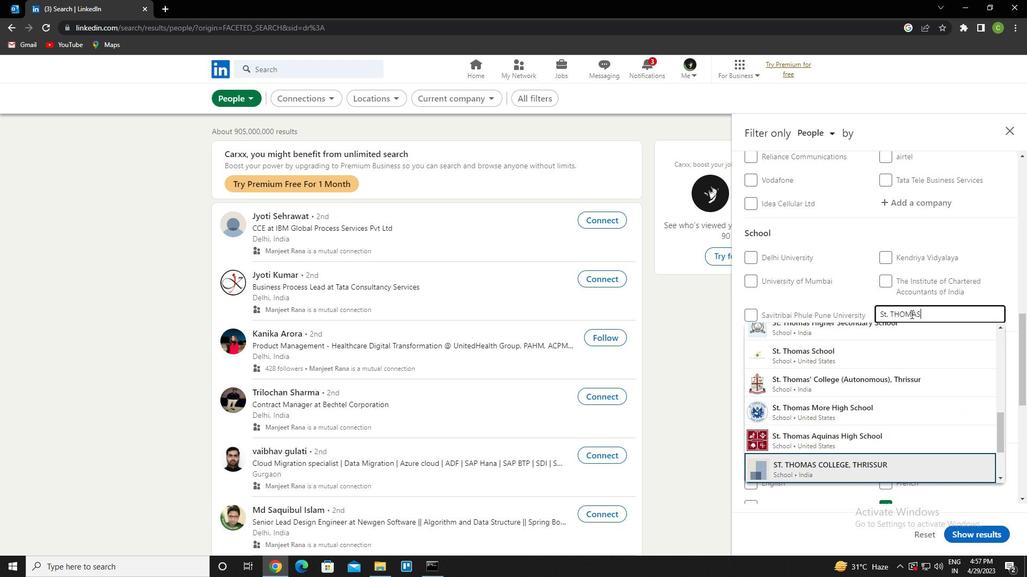
Action: Mouse moved to (924, 318)
Screenshot: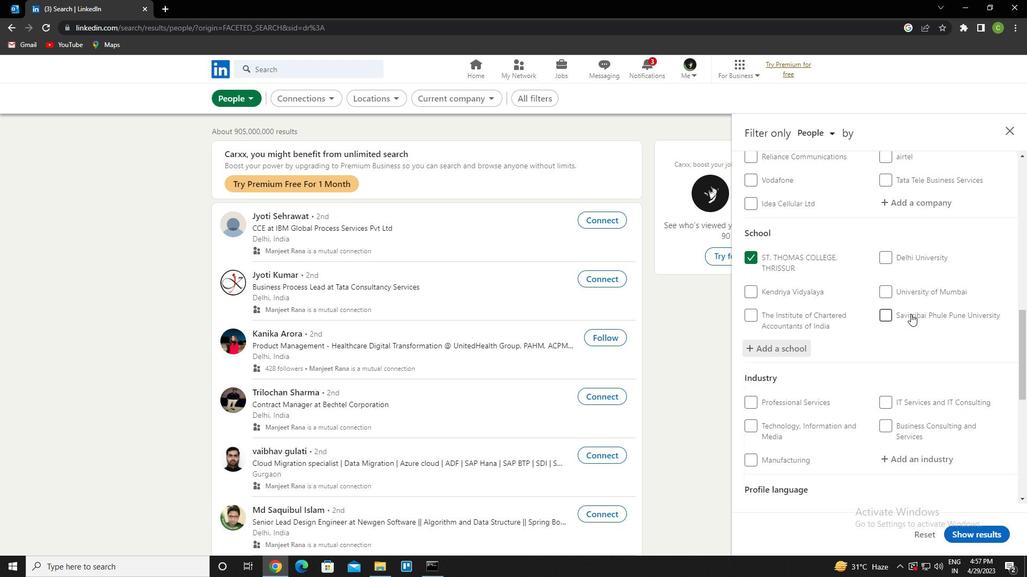 
Action: Mouse scrolled (924, 317) with delta (0, 0)
Screenshot: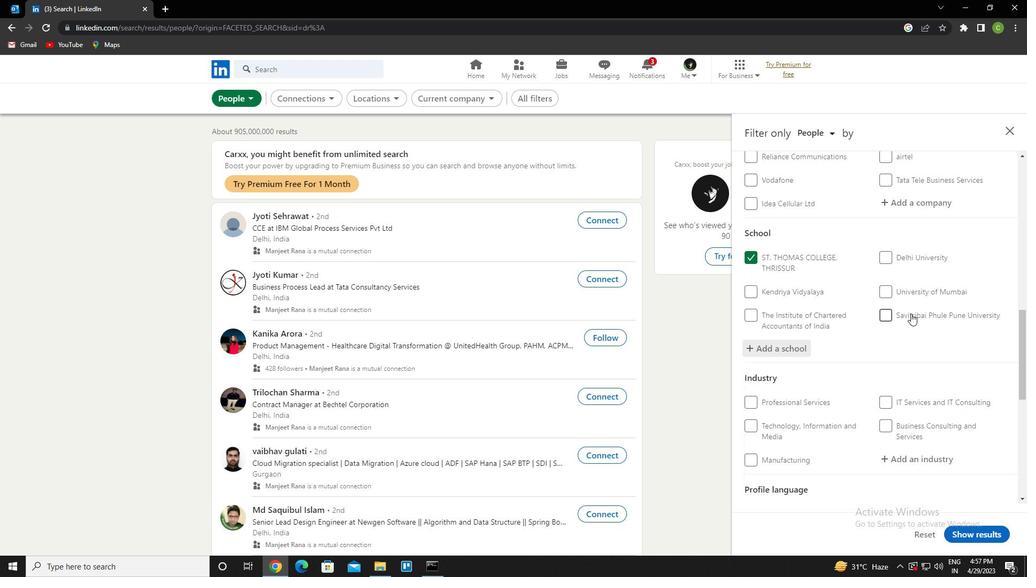 
Action: Mouse scrolled (924, 317) with delta (0, 0)
Screenshot: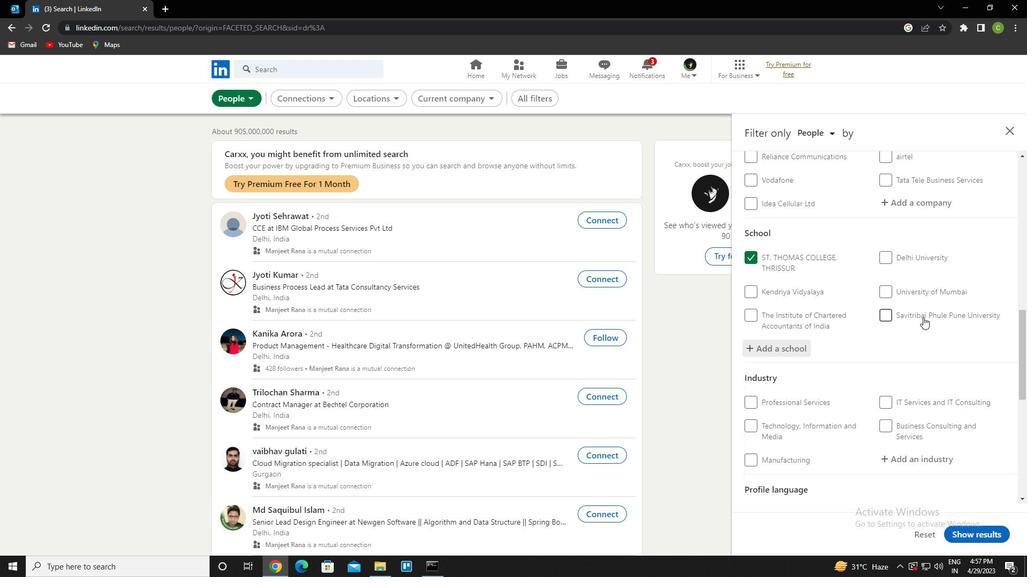 
Action: Mouse scrolled (924, 317) with delta (0, 0)
Screenshot: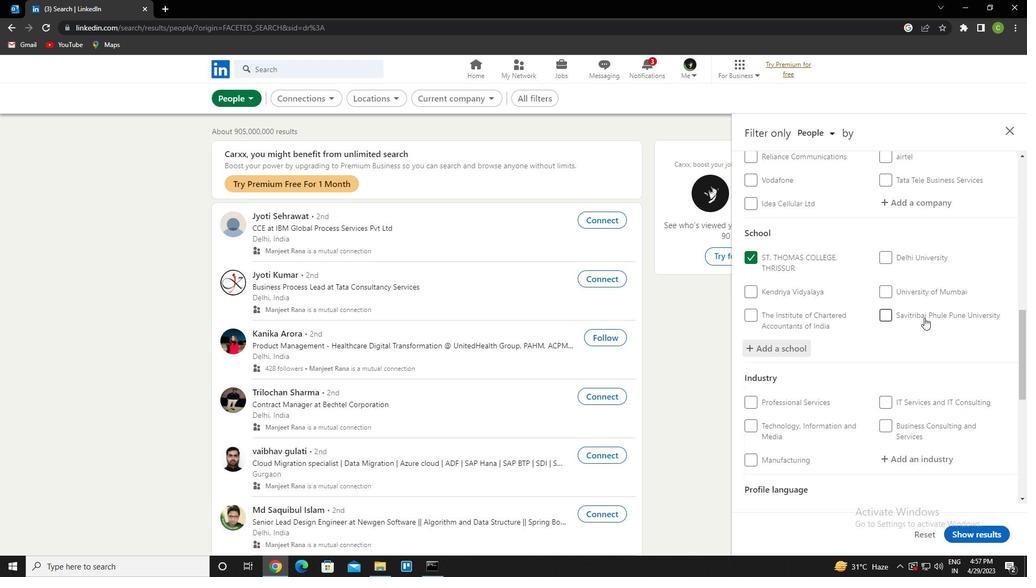 
Action: Mouse scrolled (924, 317) with delta (0, 0)
Screenshot: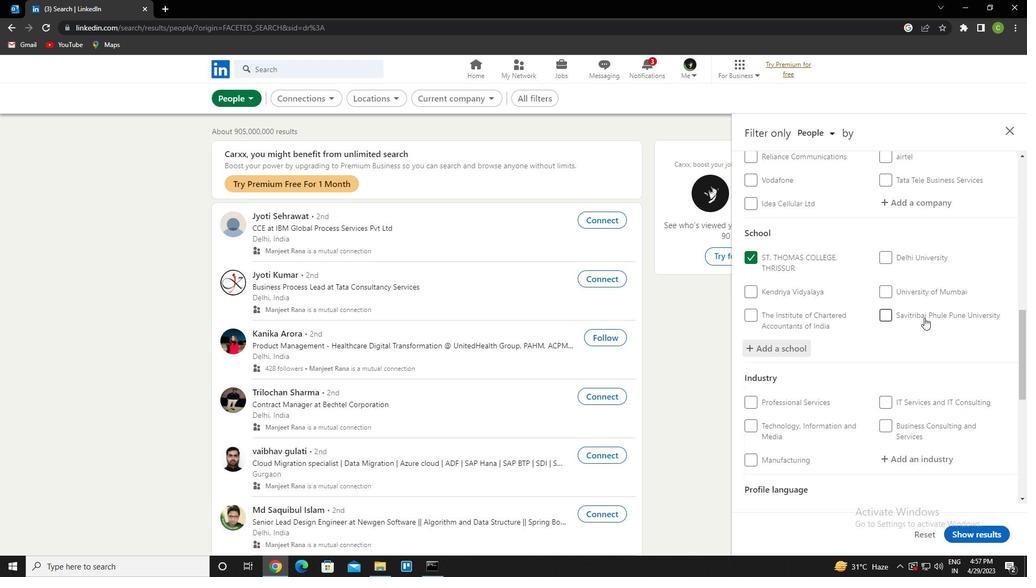 
Action: Mouse moved to (919, 239)
Screenshot: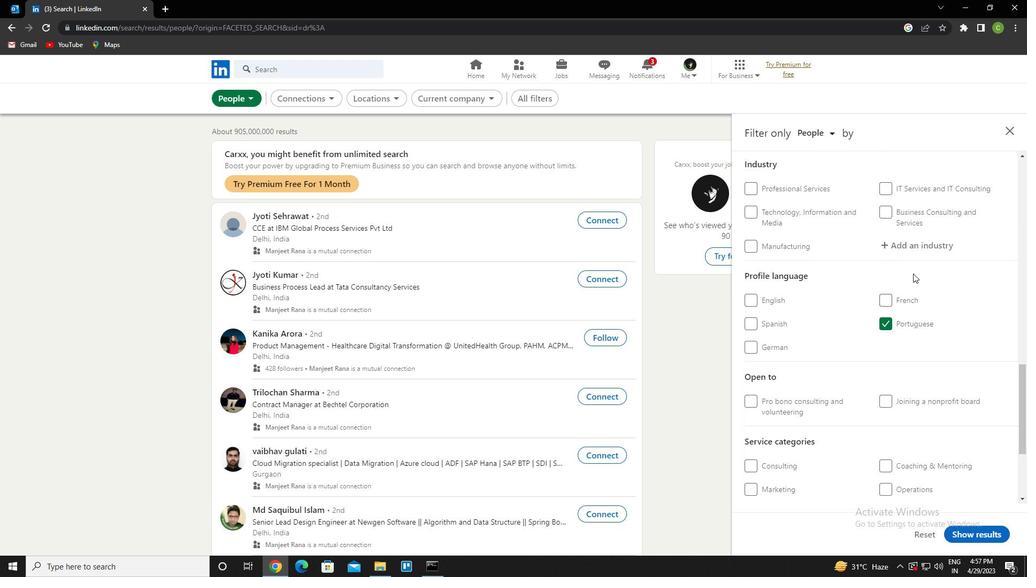 
Action: Mouse pressed left at (919, 239)
Screenshot: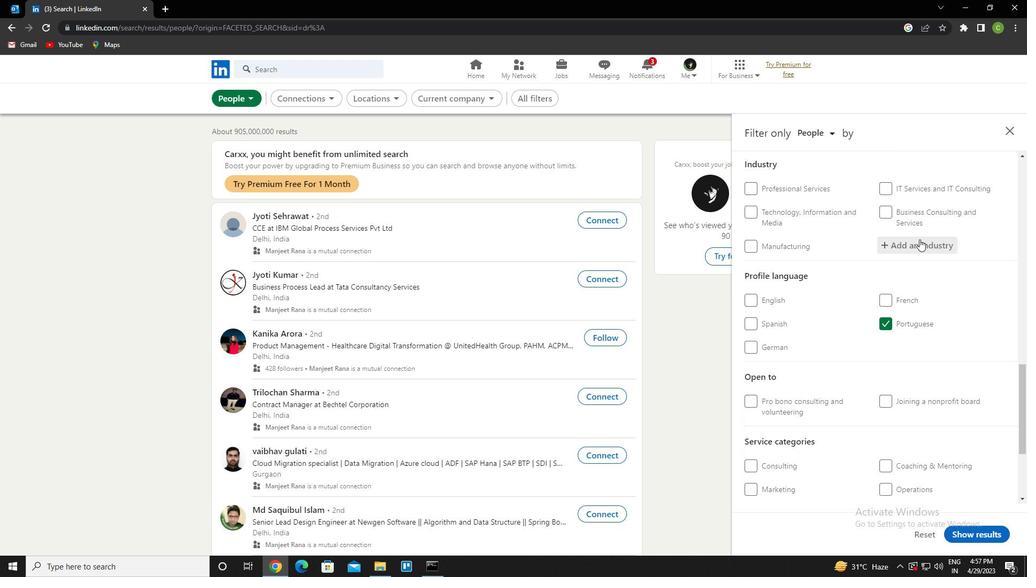 
Action: Key pressed <Key.caps_lock><Key.caps_lock>h<Key.caps_lock>otesl<Key.backspace><Key.backspace>ls<Key.space>and<Key.down><Key.enter>
Screenshot: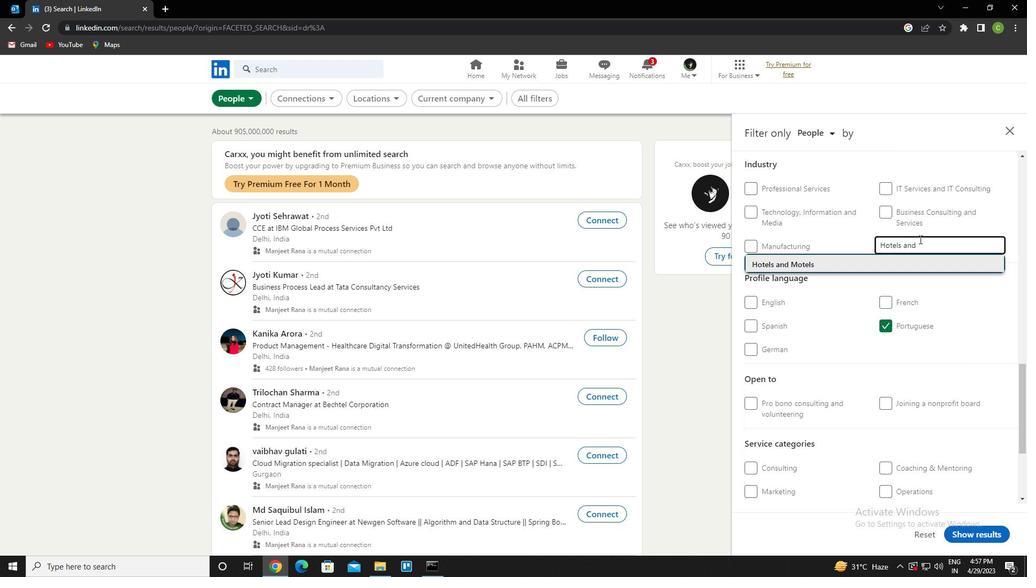 
Action: Mouse scrolled (919, 239) with delta (0, 0)
Screenshot: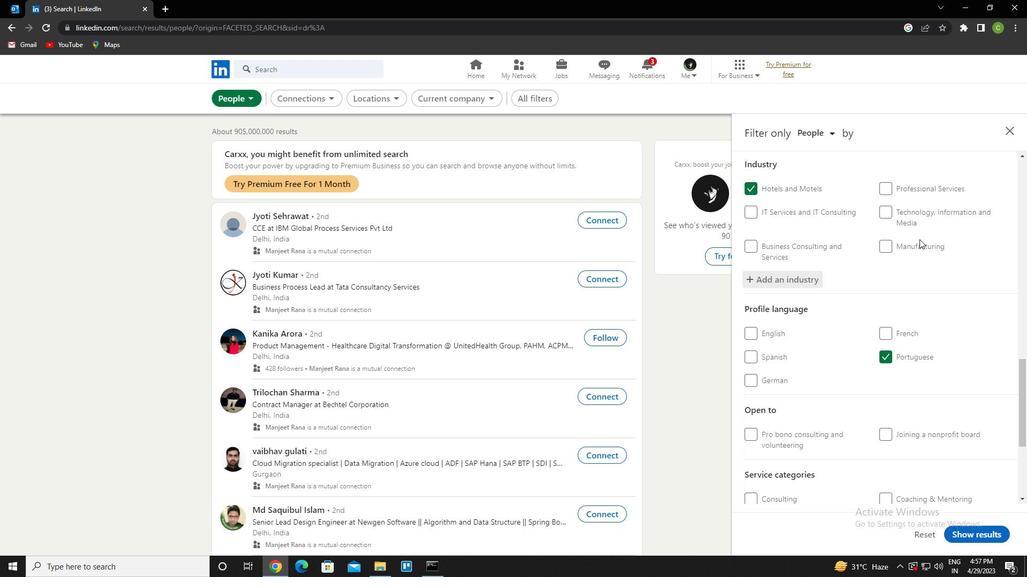 
Action: Mouse scrolled (919, 239) with delta (0, 0)
Screenshot: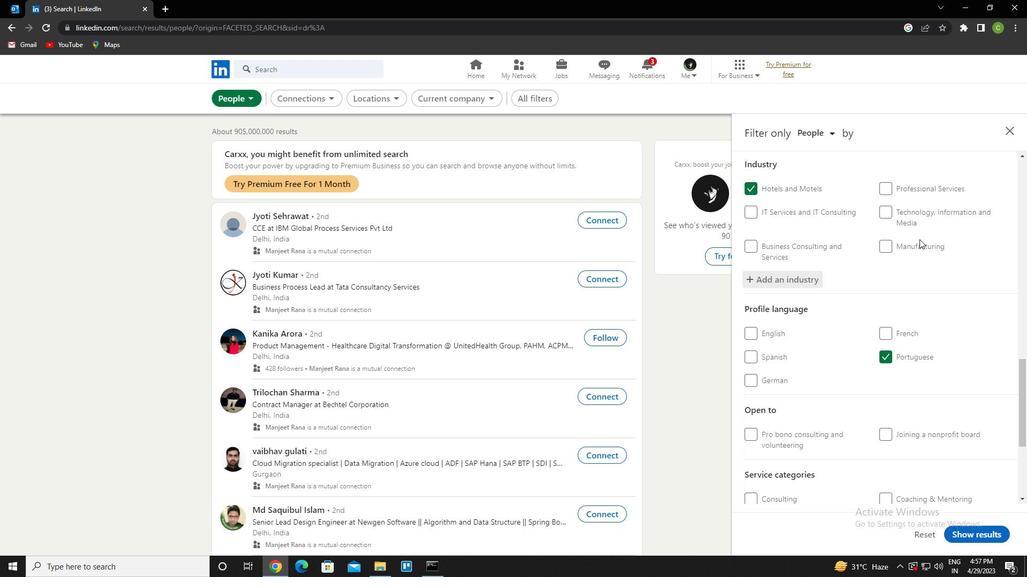 
Action: Mouse scrolled (919, 239) with delta (0, 0)
Screenshot: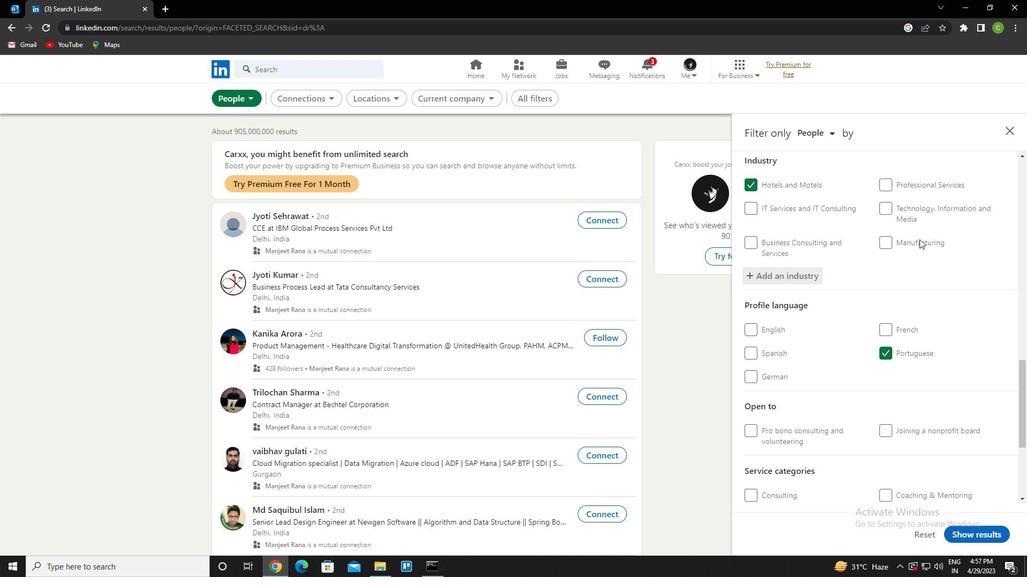
Action: Mouse scrolled (919, 239) with delta (0, 0)
Screenshot: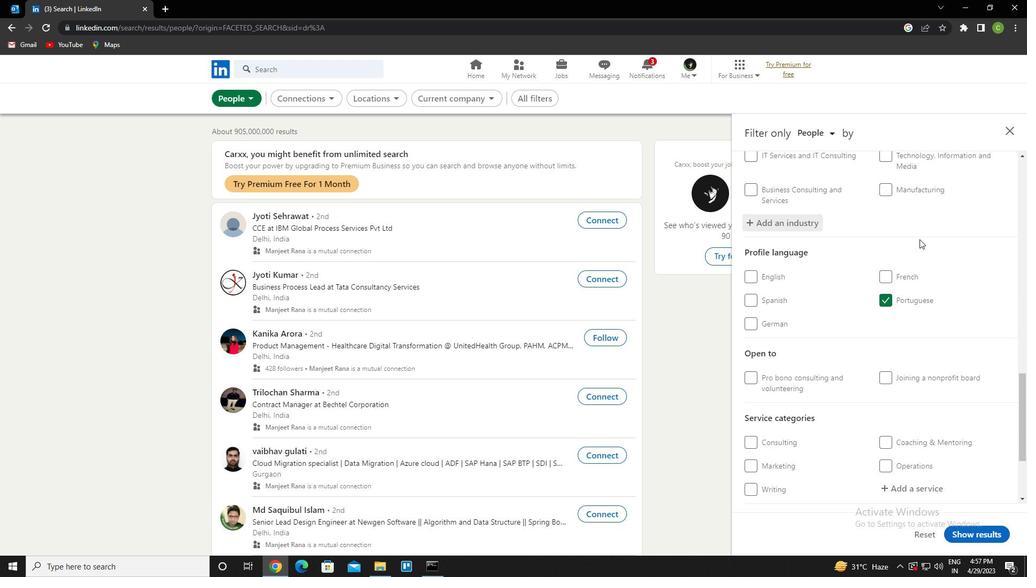 
Action: Mouse scrolled (919, 239) with delta (0, 0)
Screenshot: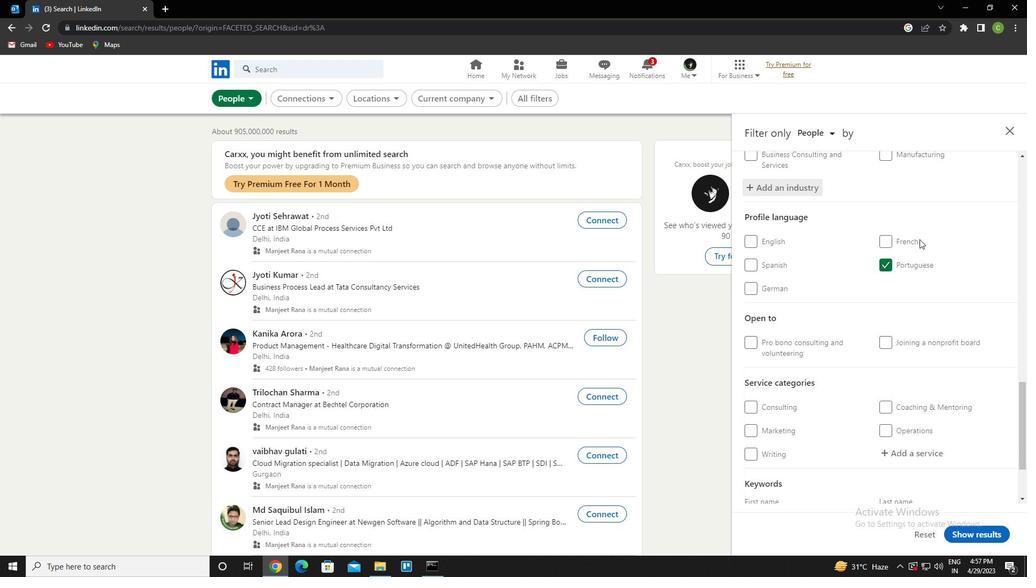 
Action: Mouse scrolled (919, 239) with delta (0, 0)
Screenshot: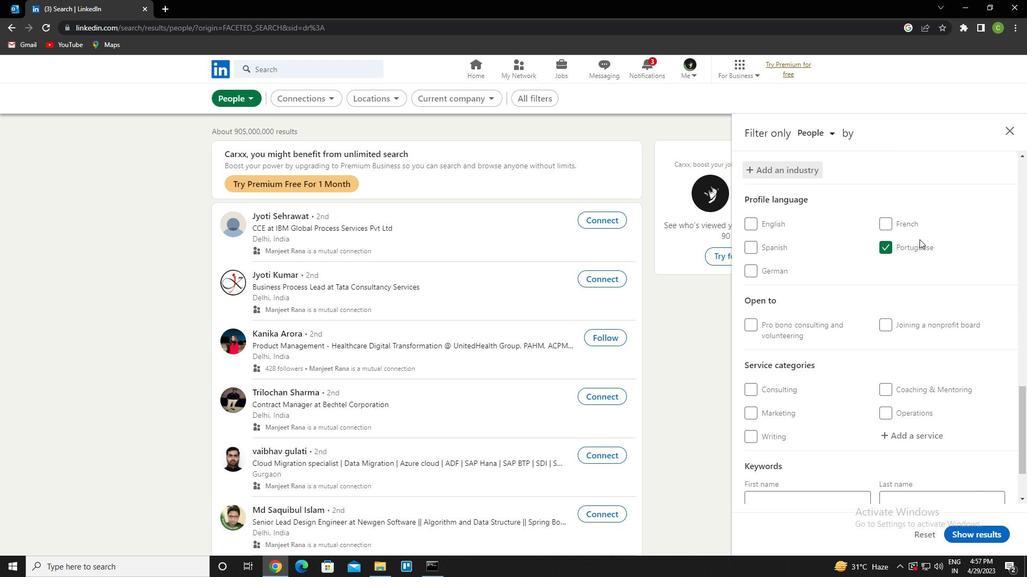 
Action: Mouse scrolled (919, 239) with delta (0, 0)
Screenshot: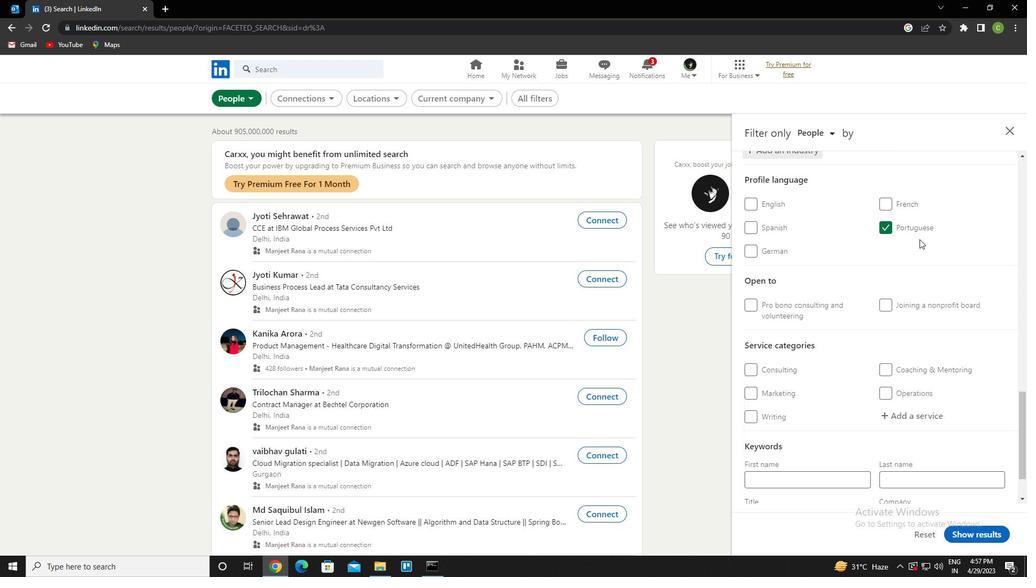 
Action: Mouse moved to (924, 354)
Screenshot: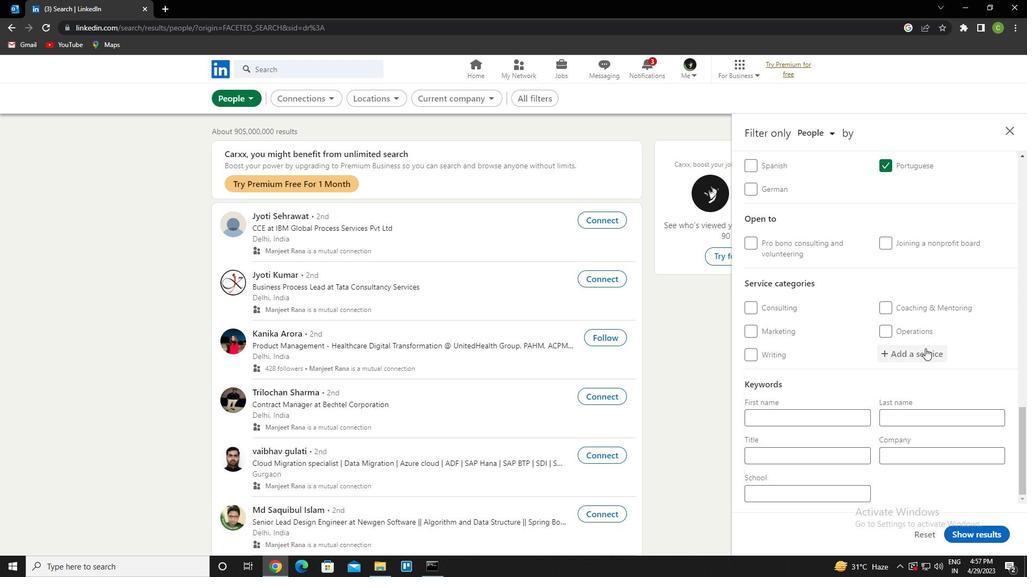 
Action: Mouse pressed left at (924, 354)
Screenshot: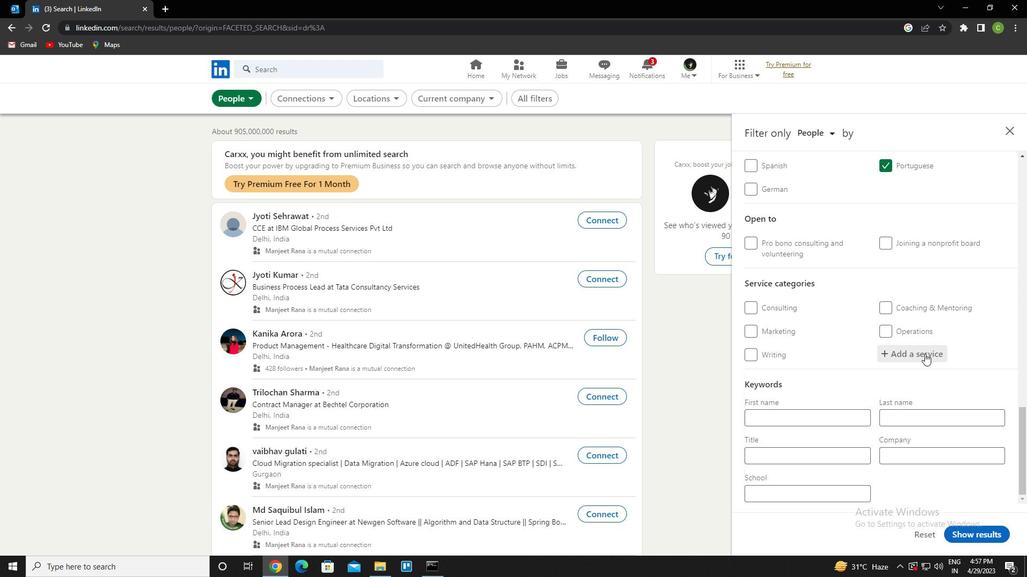 
Action: Key pressed <Key.caps_lock>p<Key.caps_lock>roject<Key.down><Key.enter>
Screenshot: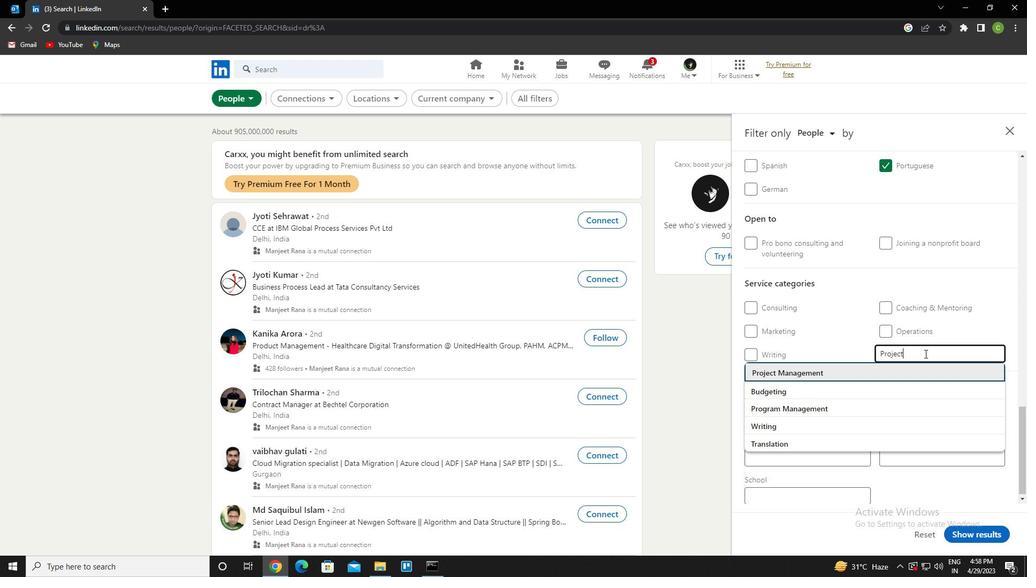 
Action: Mouse scrolled (924, 353) with delta (0, 0)
Screenshot: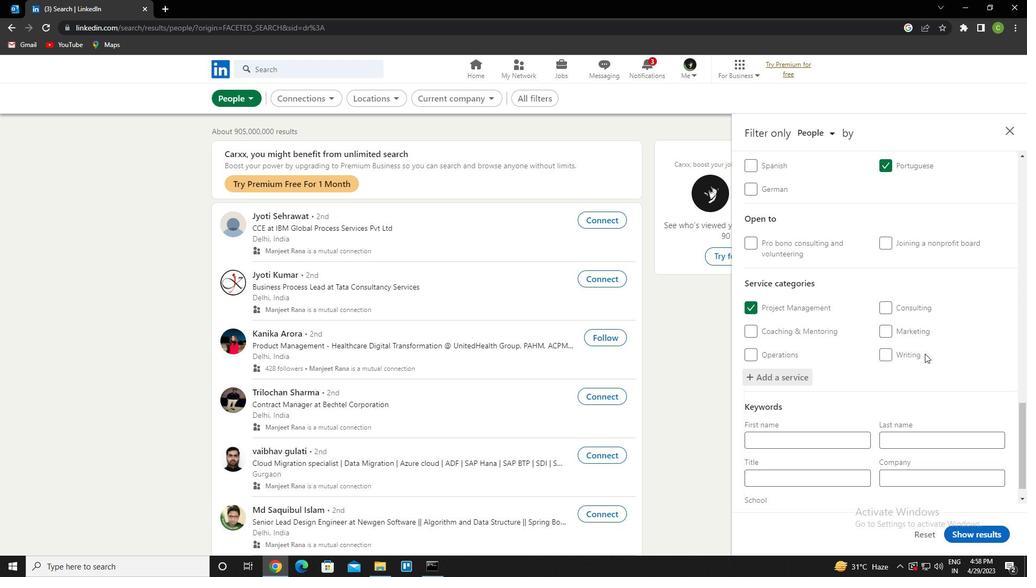 
Action: Mouse scrolled (924, 353) with delta (0, 0)
Screenshot: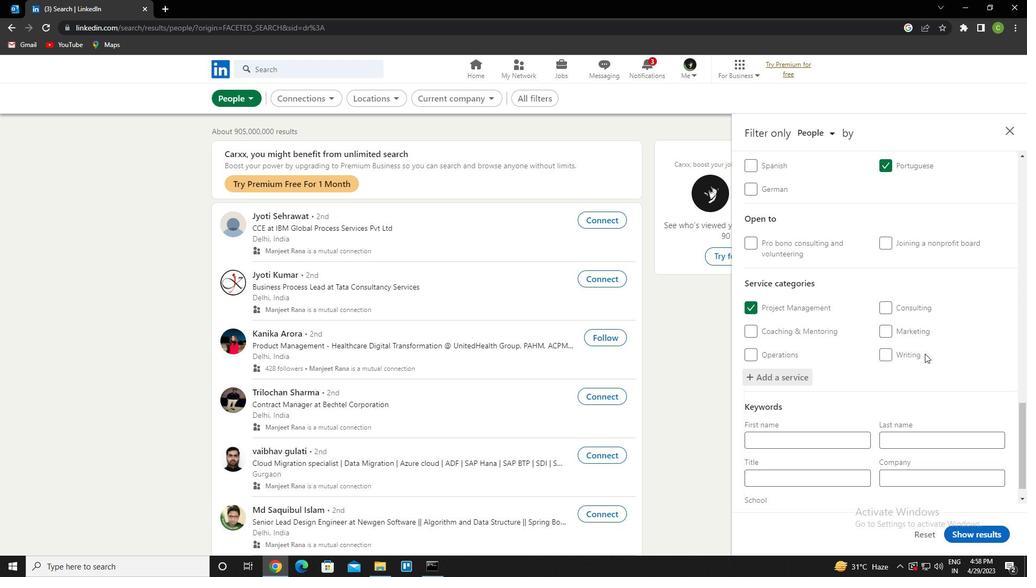 
Action: Mouse moved to (924, 354)
Screenshot: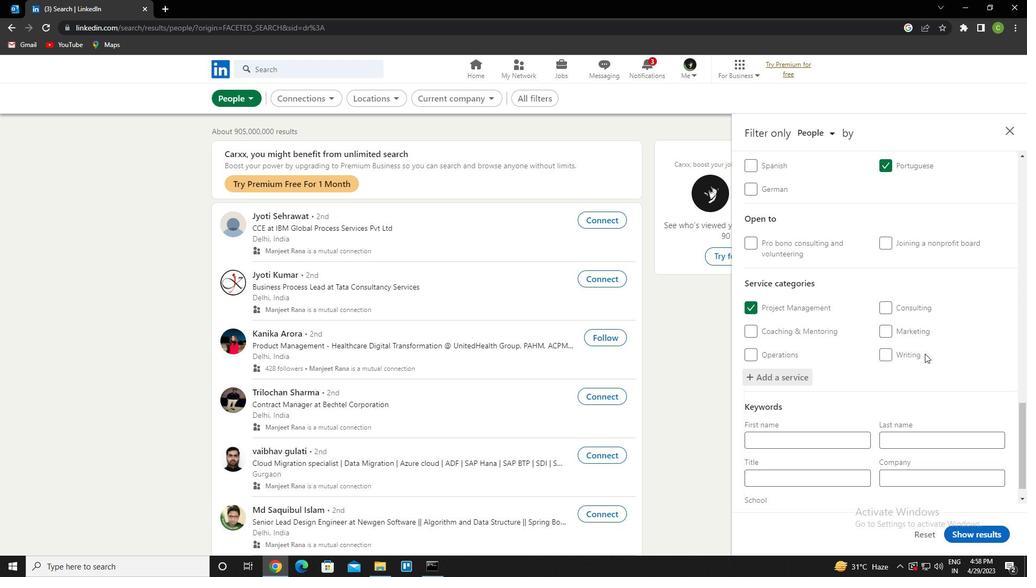 
Action: Mouse scrolled (924, 354) with delta (0, 0)
Screenshot: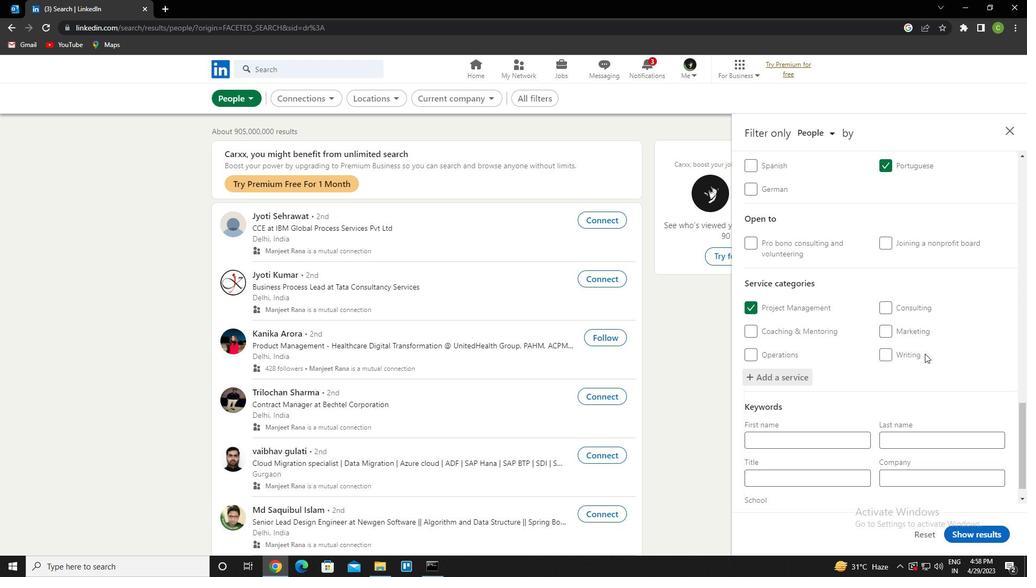 
Action: Mouse moved to (922, 355)
Screenshot: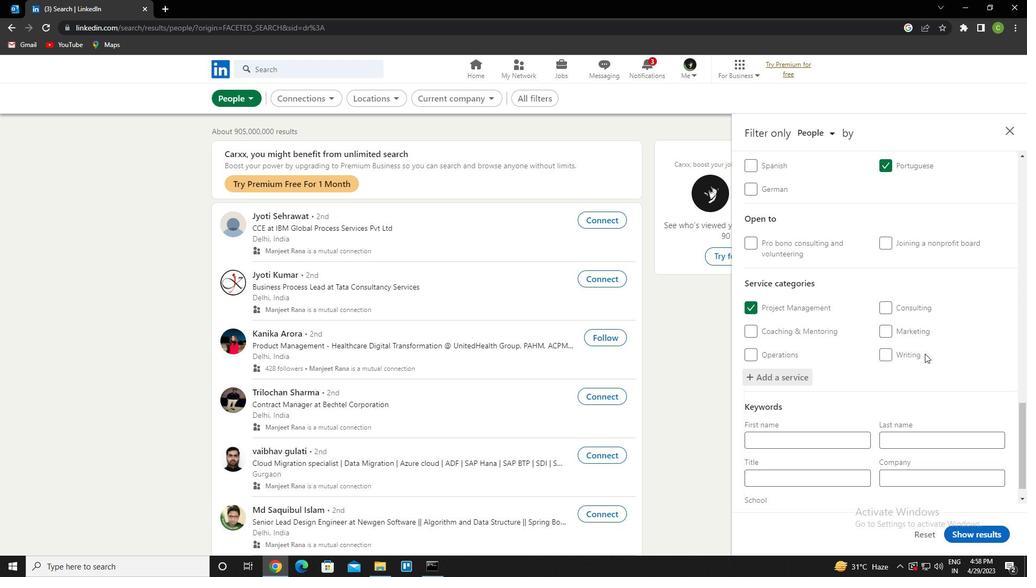 
Action: Mouse scrolled (922, 354) with delta (0, 0)
Screenshot: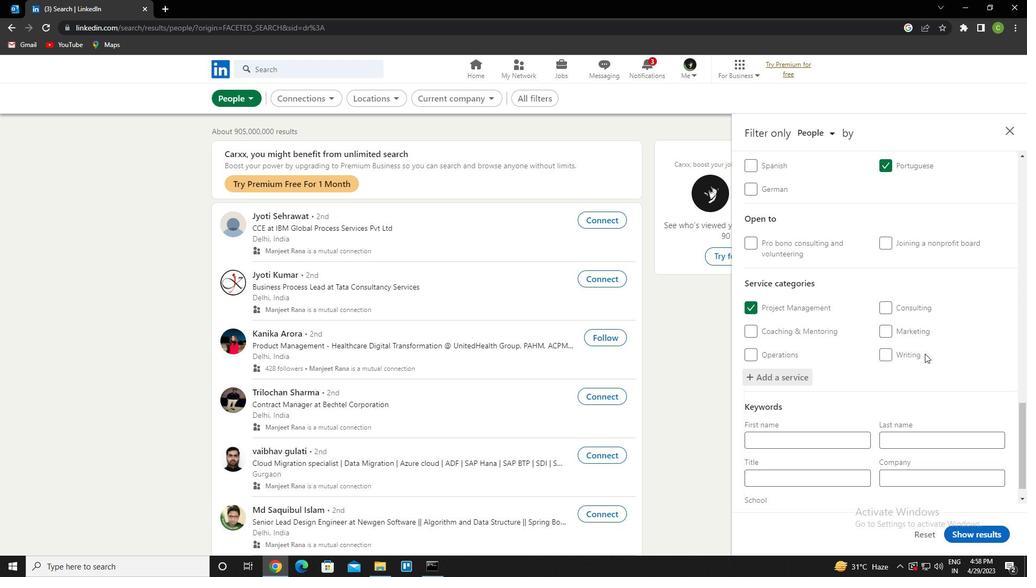 
Action: Mouse scrolled (922, 354) with delta (0, 0)
Screenshot: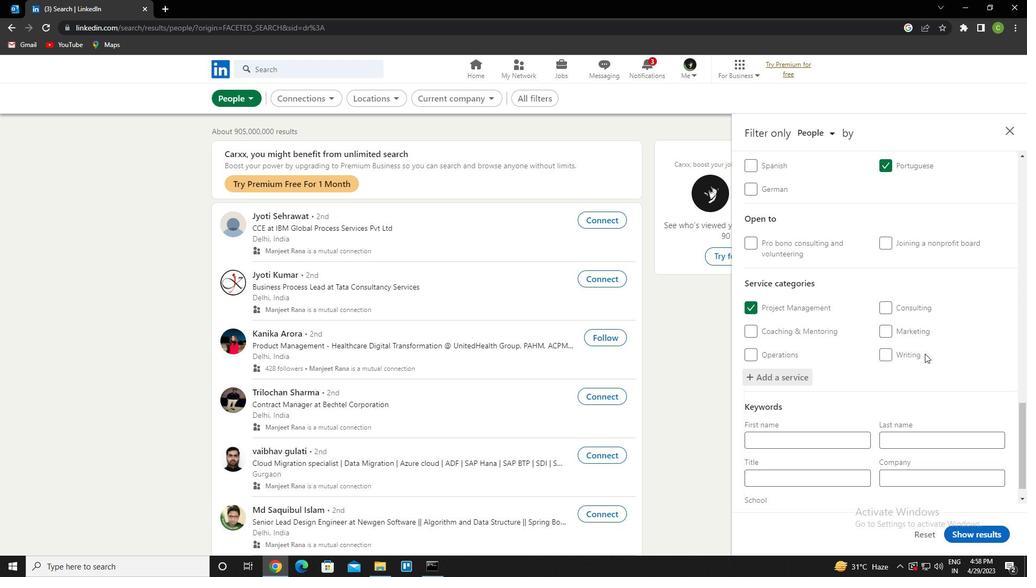 
Action: Mouse moved to (919, 358)
Screenshot: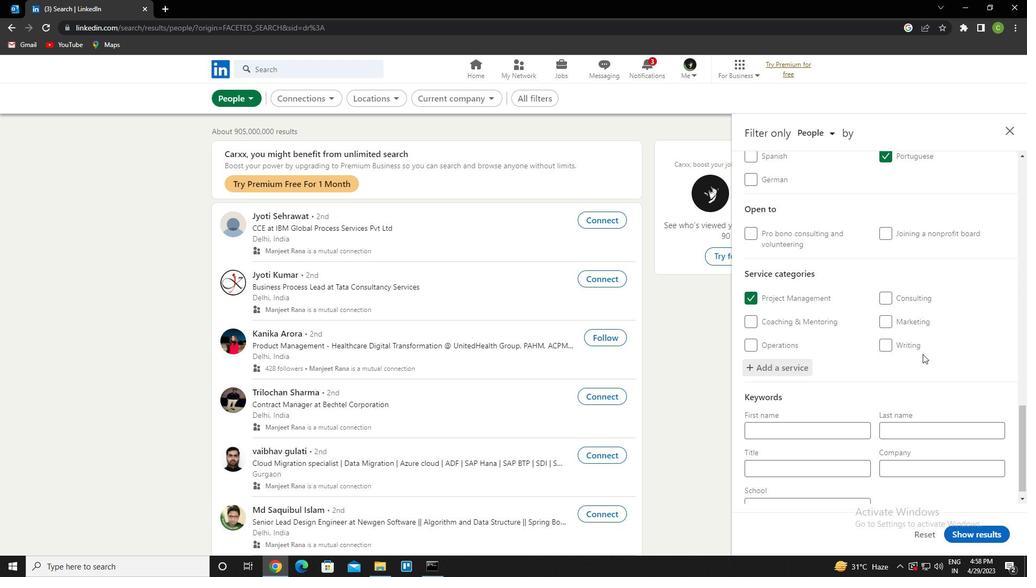 
Action: Mouse scrolled (919, 357) with delta (0, 0)
Screenshot: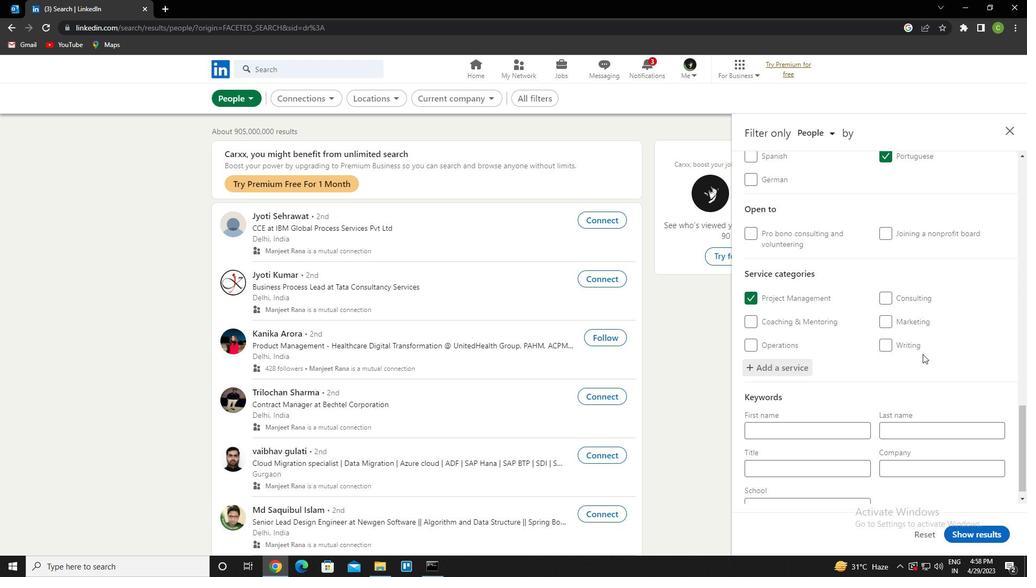 
Action: Mouse moved to (798, 459)
Screenshot: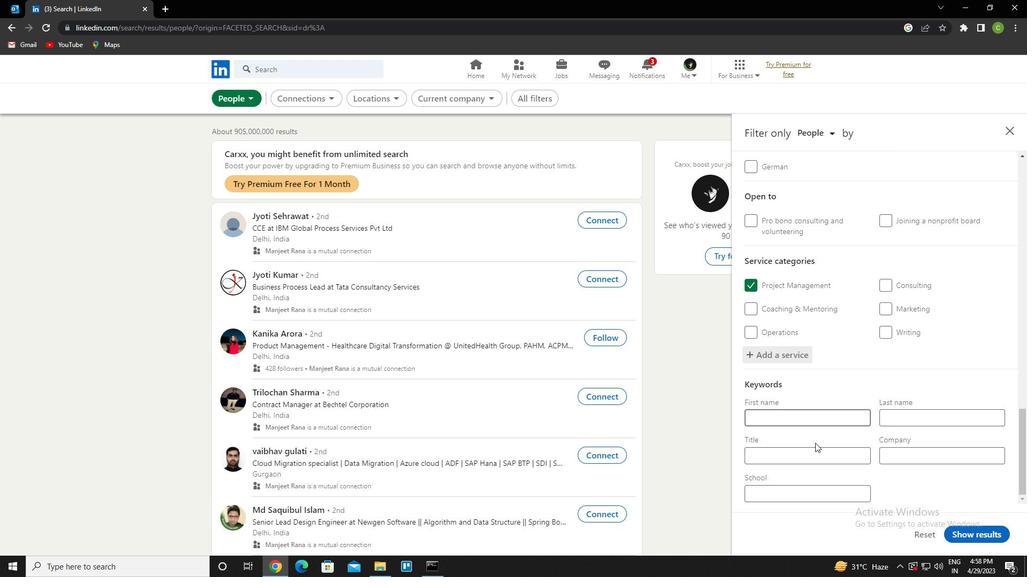 
Action: Mouse pressed left at (798, 459)
Screenshot: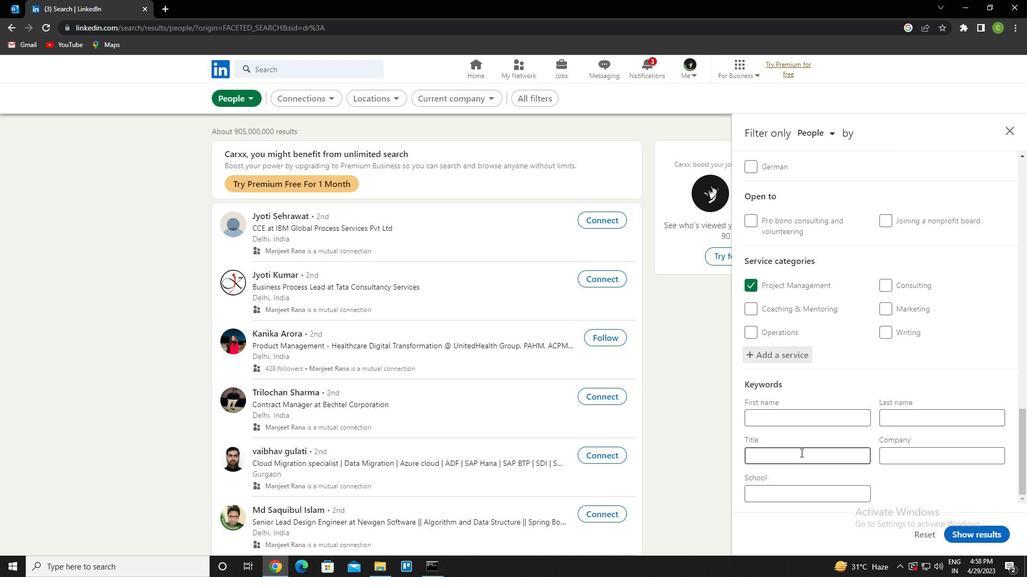 
Action: Key pressed <Key.caps_lock>s<Key.caps_lock>taff<Key.space><Key.caps_lock>m<Key.caps_lock>anager
Screenshot: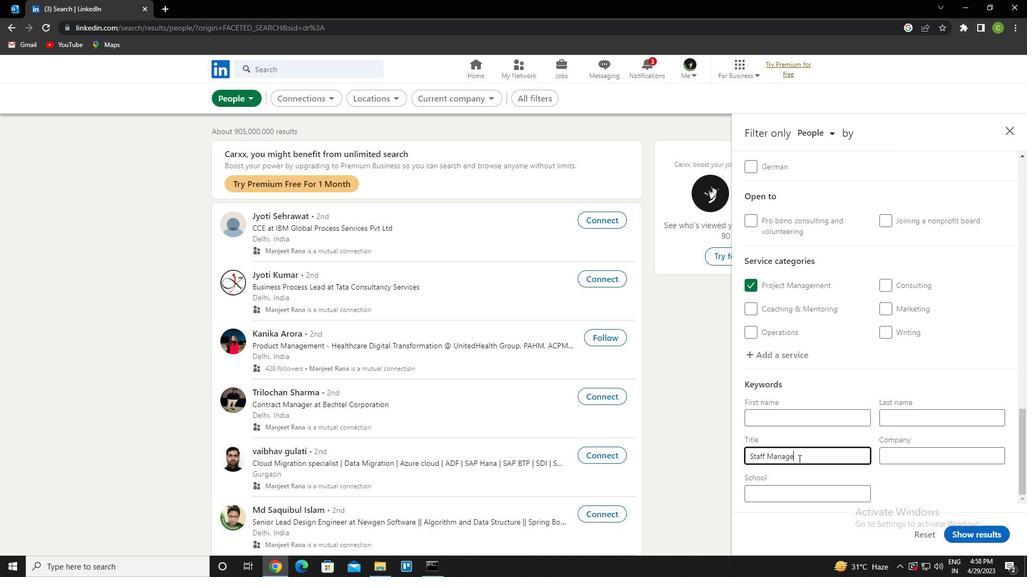 
Action: Mouse moved to (992, 534)
Screenshot: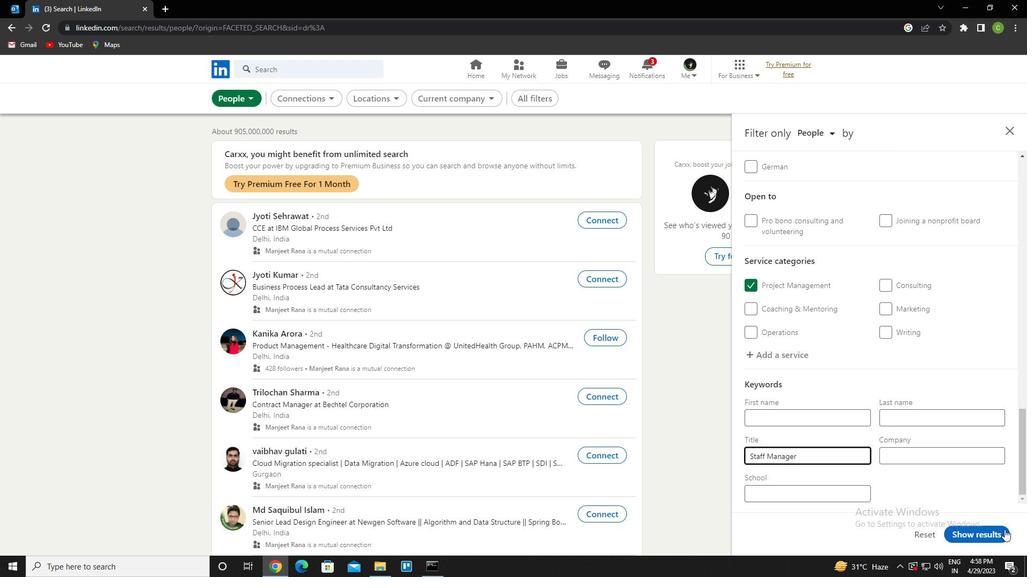 
Action: Mouse pressed left at (992, 534)
Screenshot: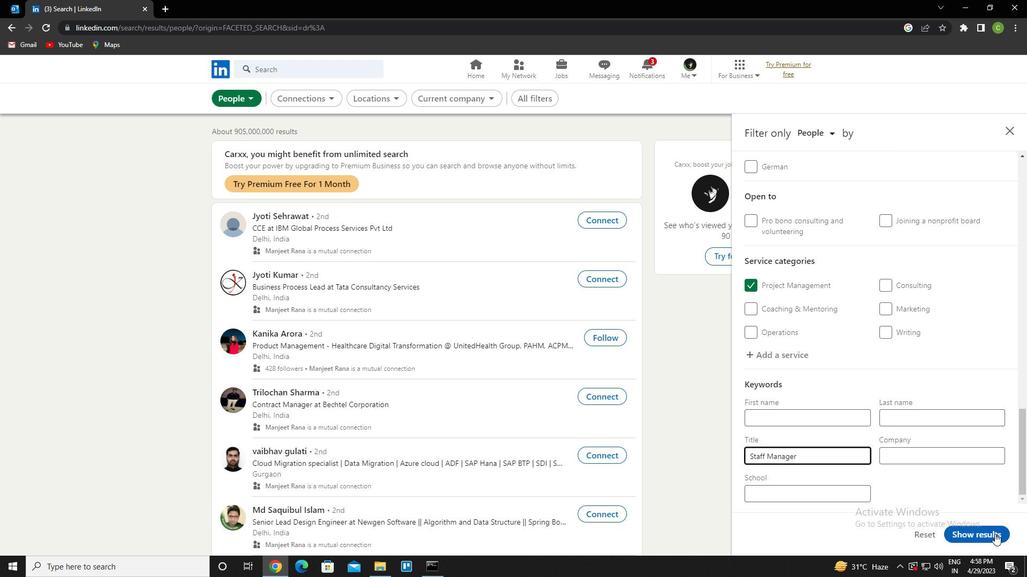 
Action: Mouse moved to (436, 525)
Screenshot: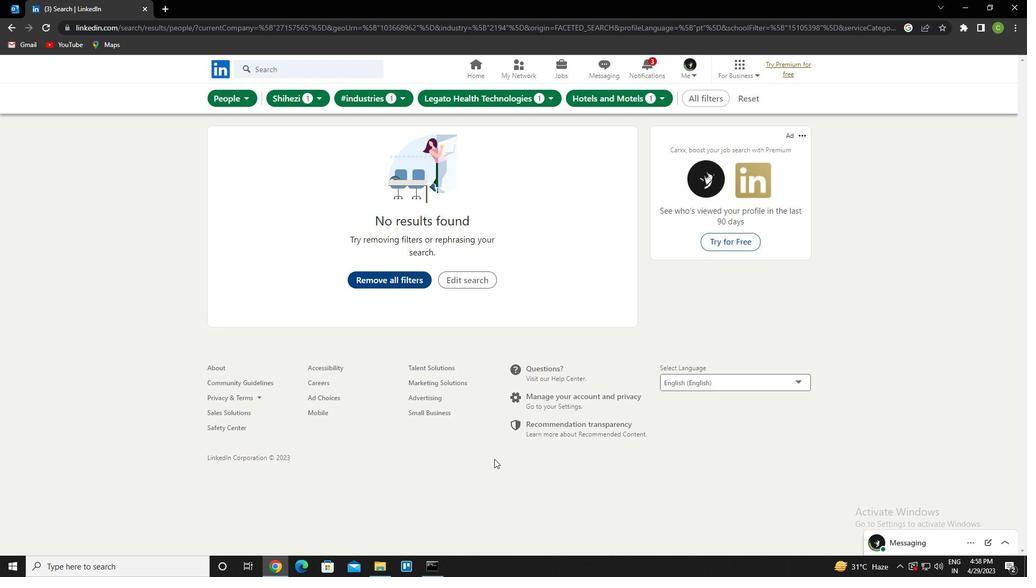 
